 Task: Look for space in Nandikotkur, India from 6th September, 2023 to 15th September, 2023 for 6 adults in price range Rs.8000 to Rs.12000. Place can be entire place or private room with 6 bedrooms having 6 beds and 6 bathrooms. Property type can be house, flat, guest house. Amenities needed are: wifi, TV, free parkinig on premises, gym, breakfast. Booking option can be shelf check-in. Required host language is English.
Action: Mouse moved to (493, 110)
Screenshot: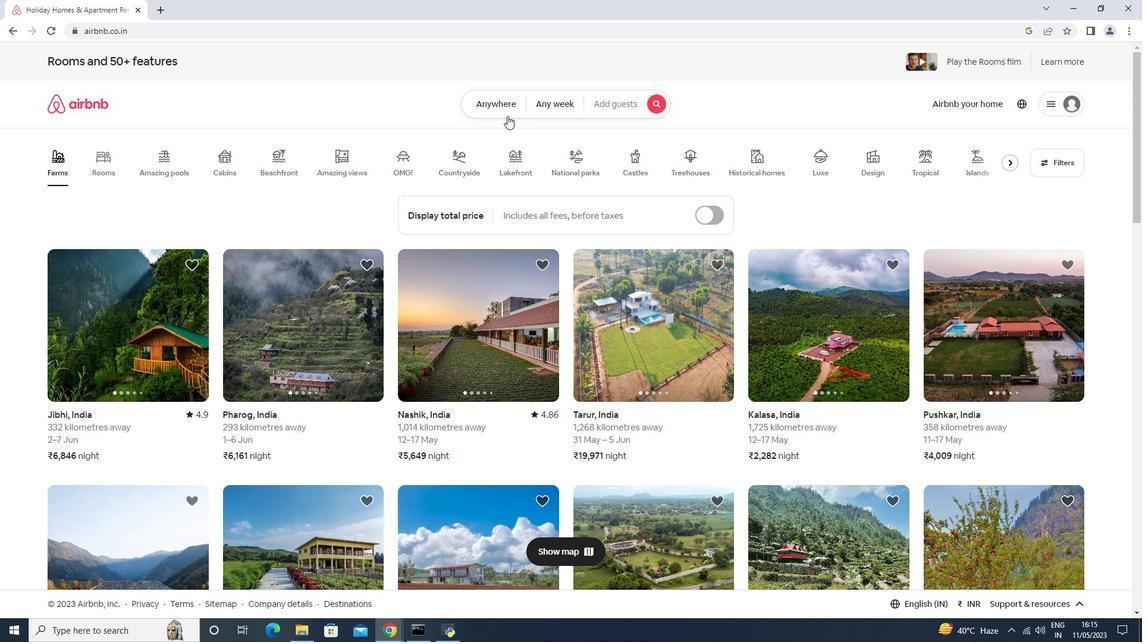 
Action: Mouse pressed left at (493, 110)
Screenshot: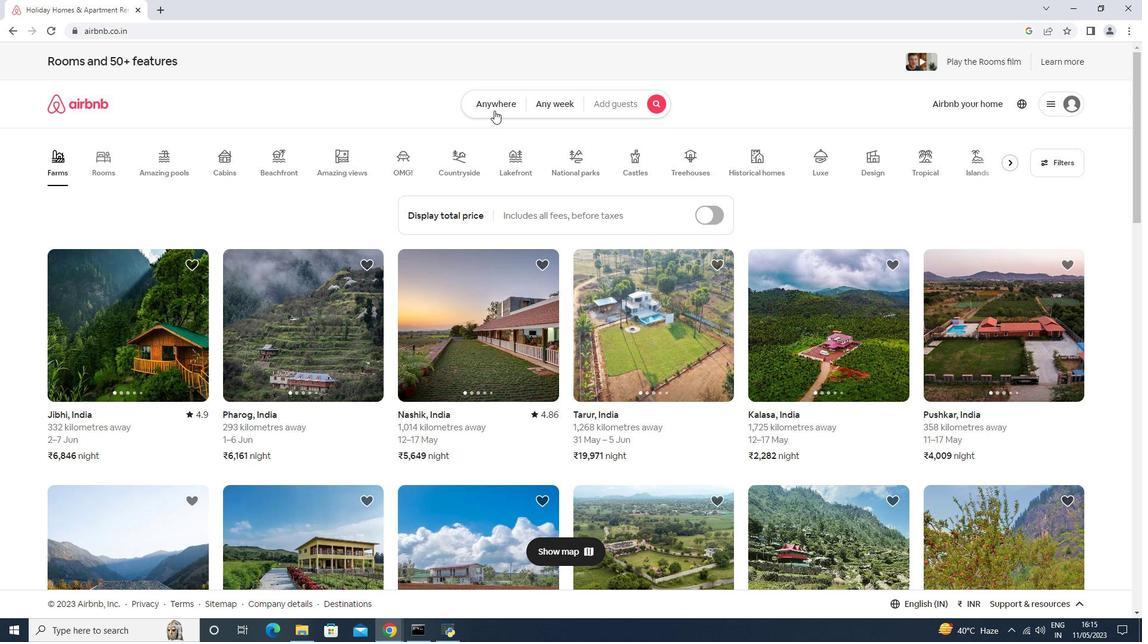 
Action: Mouse moved to (491, 125)
Screenshot: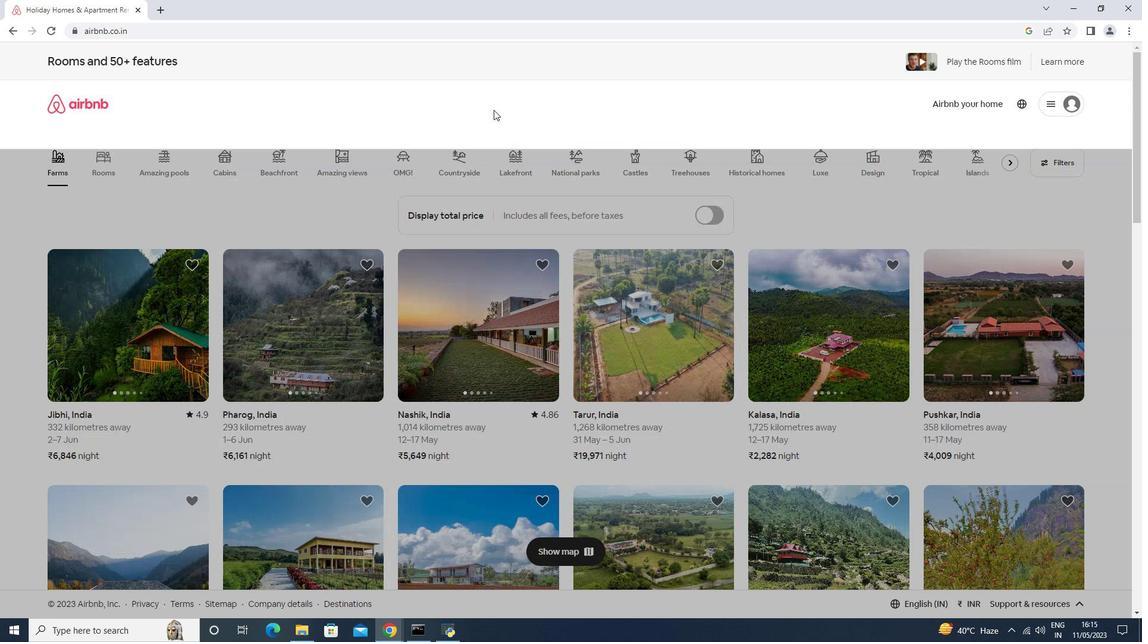 
Action: Mouse pressed left at (474, 140)
Screenshot: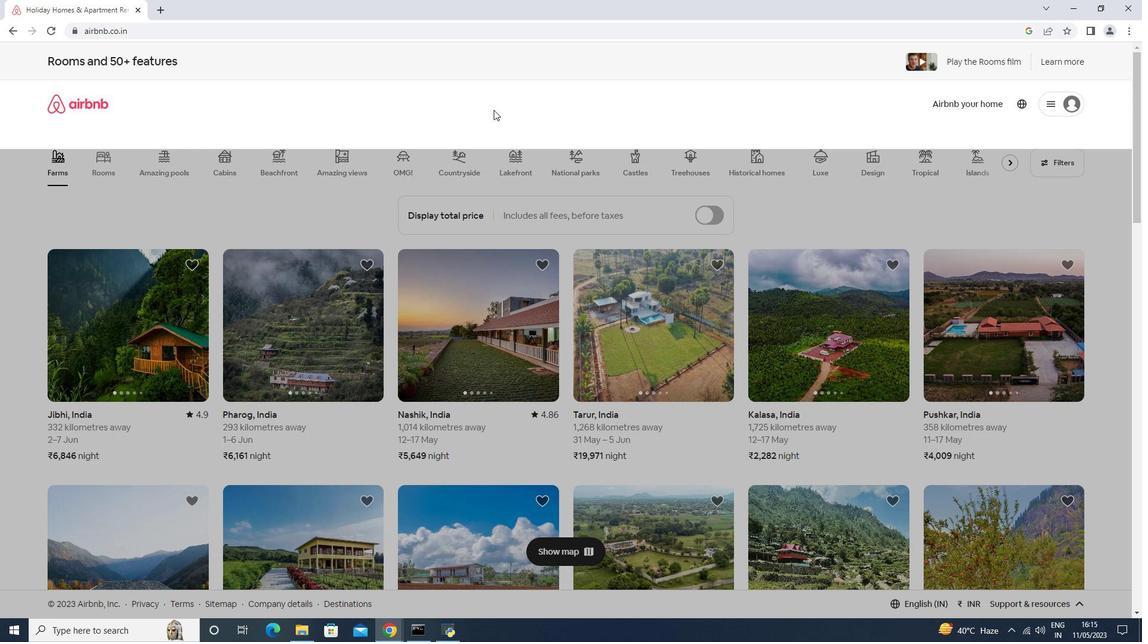 
Action: Mouse moved to (474, 140)
Screenshot: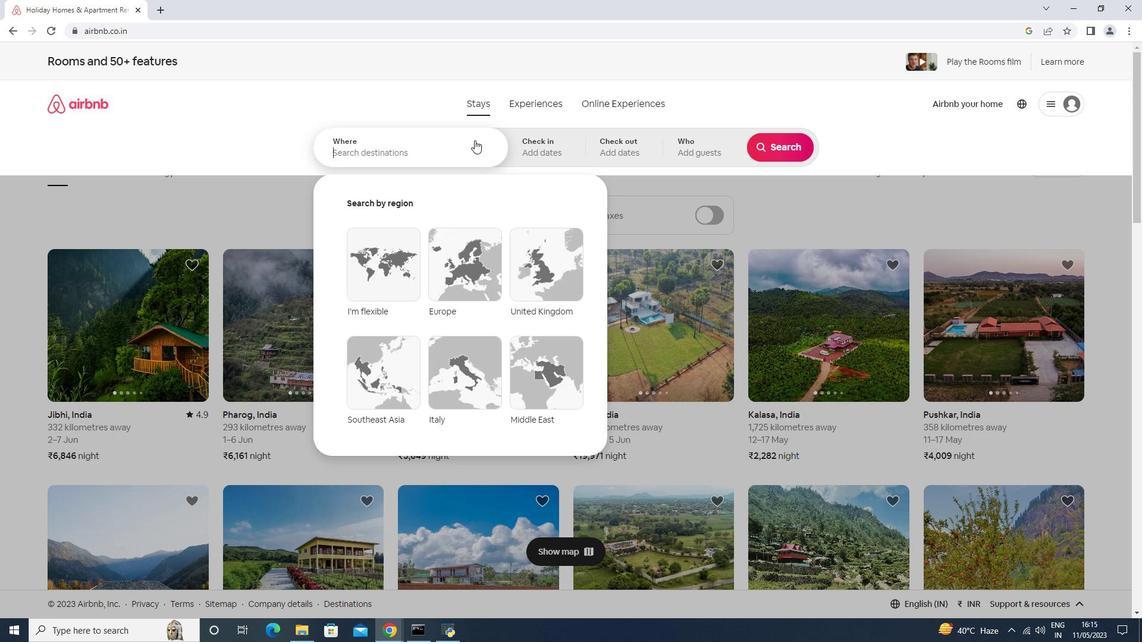 
Action: Key pressed <Key.shift>Nandikotkur,<Key.space><Key.shift>India<Key.enter>
Screenshot: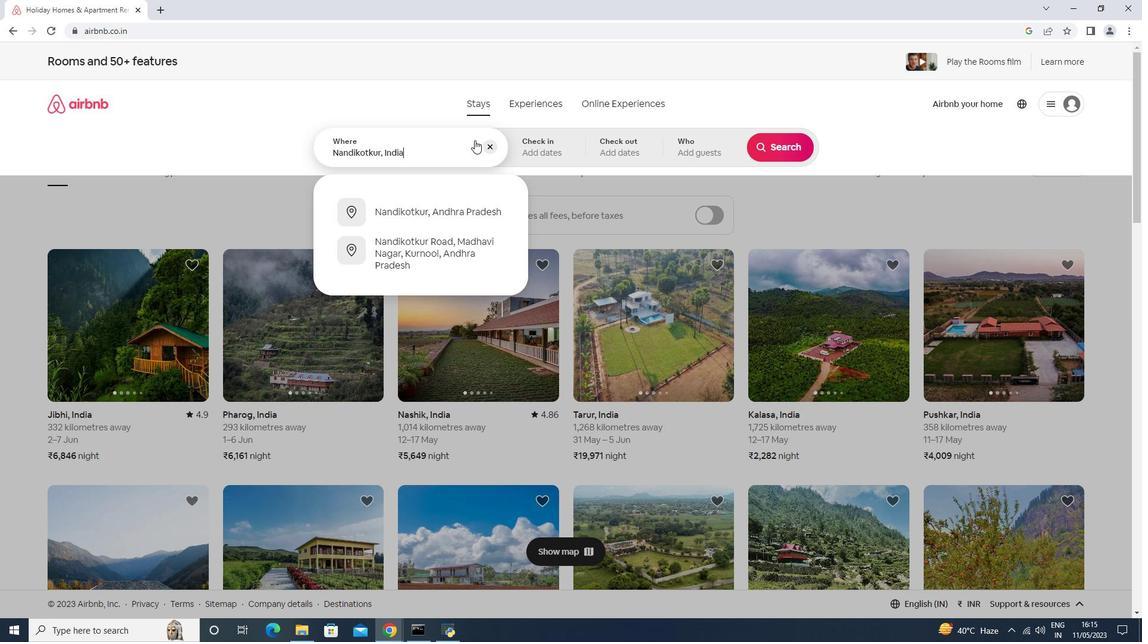 
Action: Mouse moved to (778, 246)
Screenshot: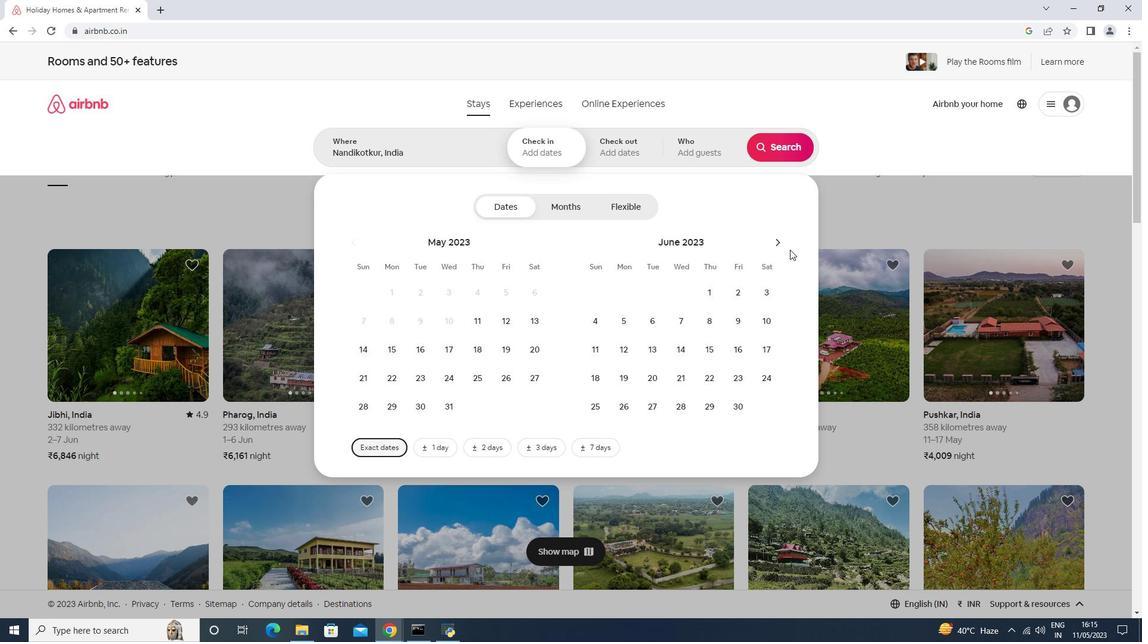 
Action: Mouse pressed left at (778, 246)
Screenshot: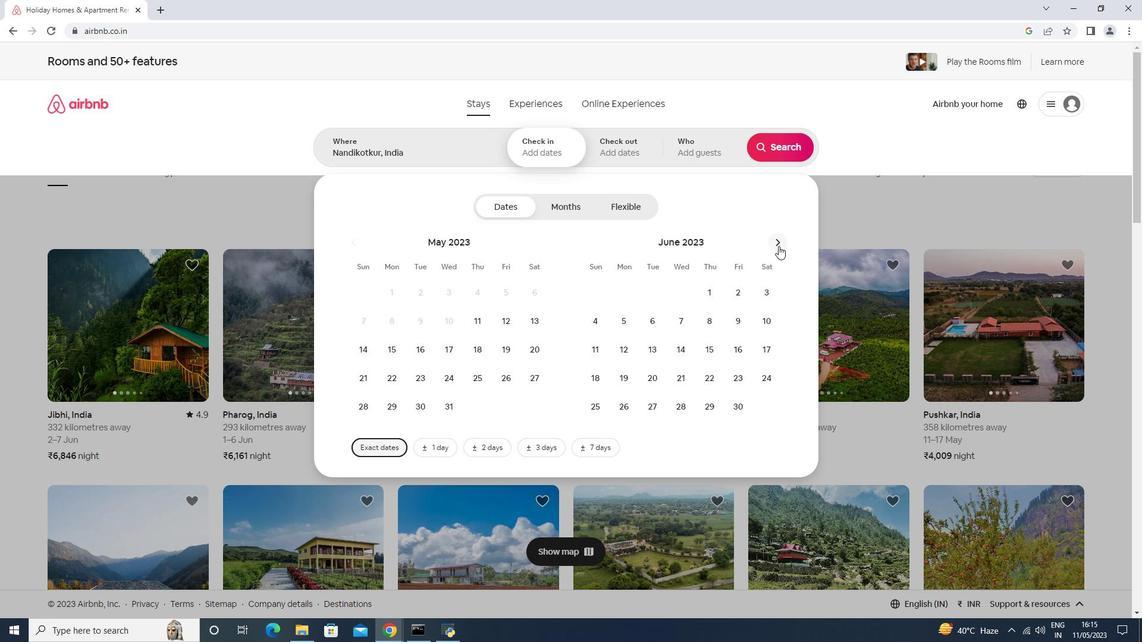 
Action: Mouse pressed left at (778, 246)
Screenshot: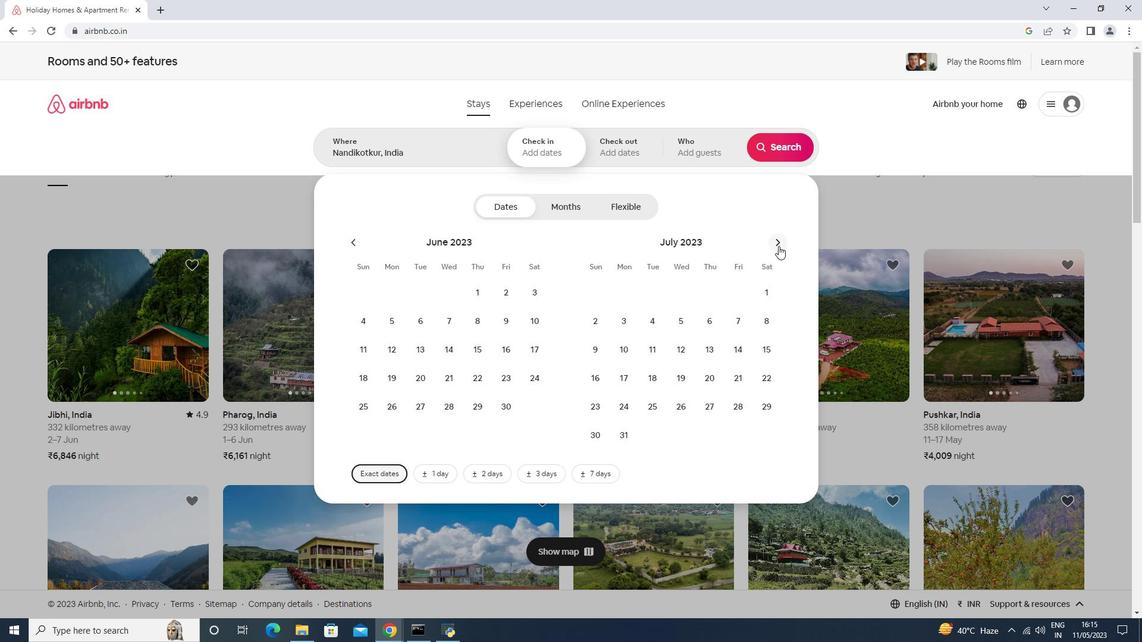 
Action: Mouse pressed left at (778, 246)
Screenshot: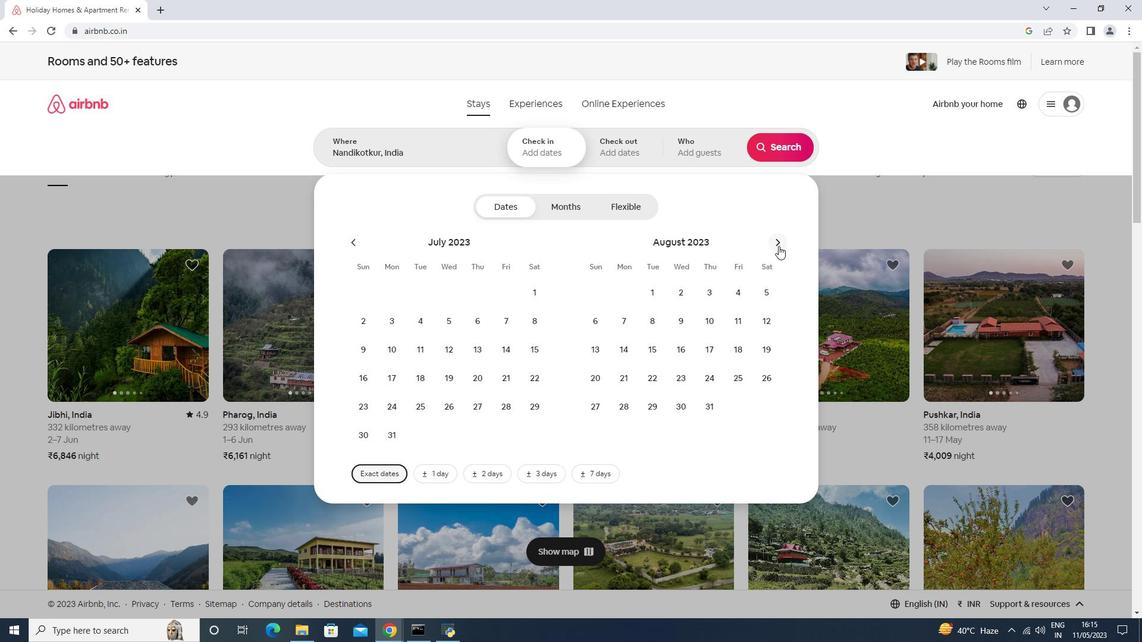 
Action: Mouse moved to (691, 319)
Screenshot: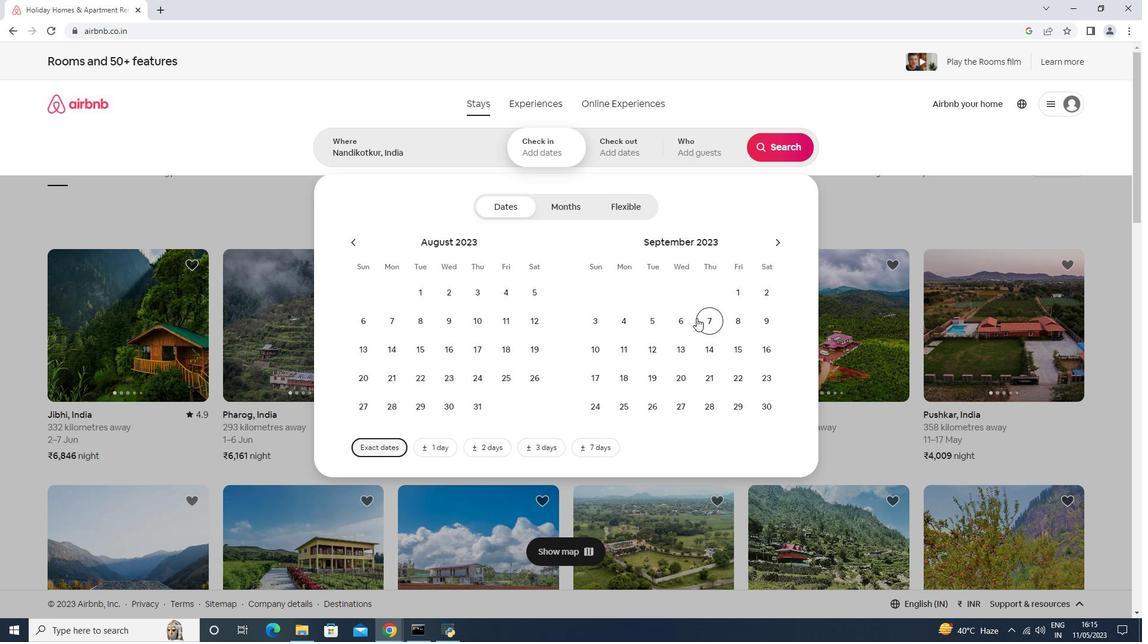 
Action: Mouse pressed left at (691, 319)
Screenshot: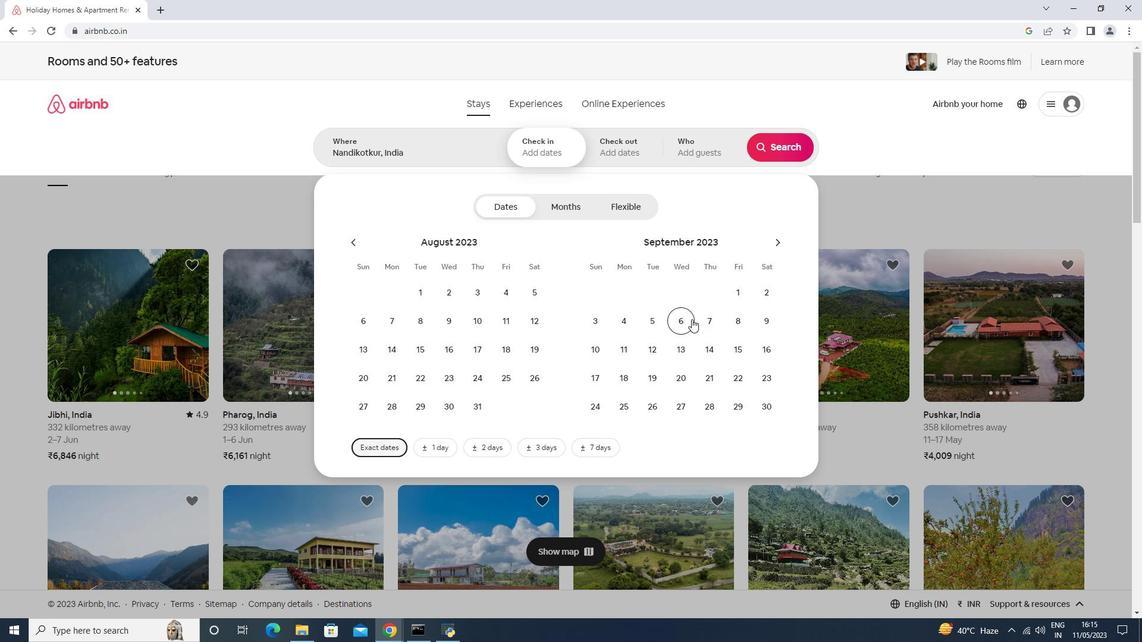 
Action: Mouse moved to (730, 343)
Screenshot: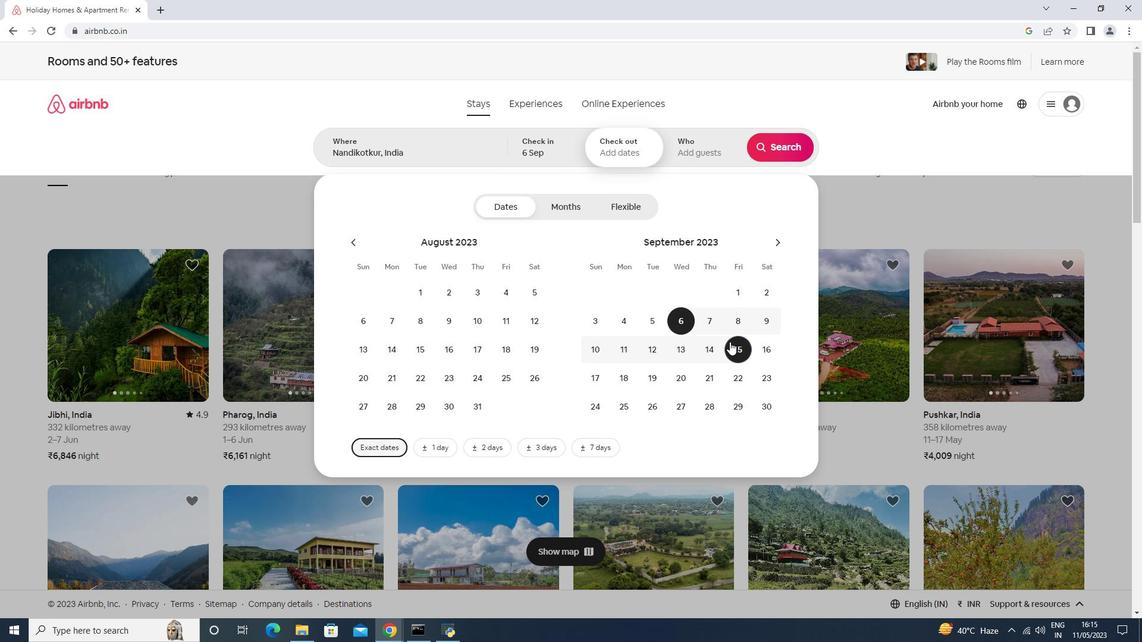 
Action: Mouse pressed left at (730, 343)
Screenshot: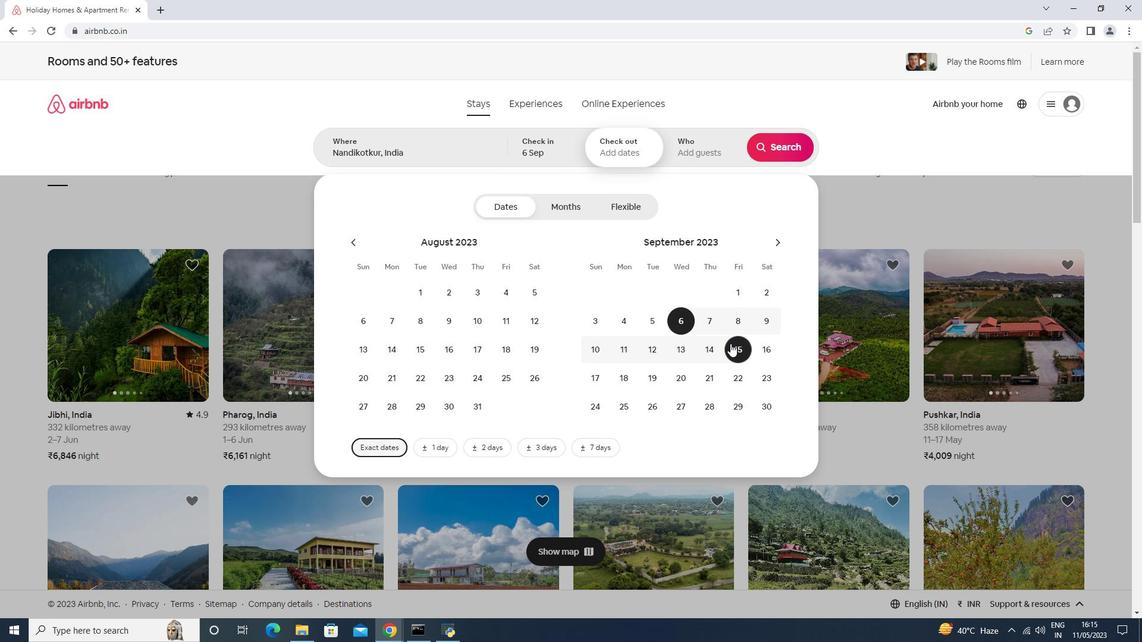 
Action: Mouse moved to (699, 161)
Screenshot: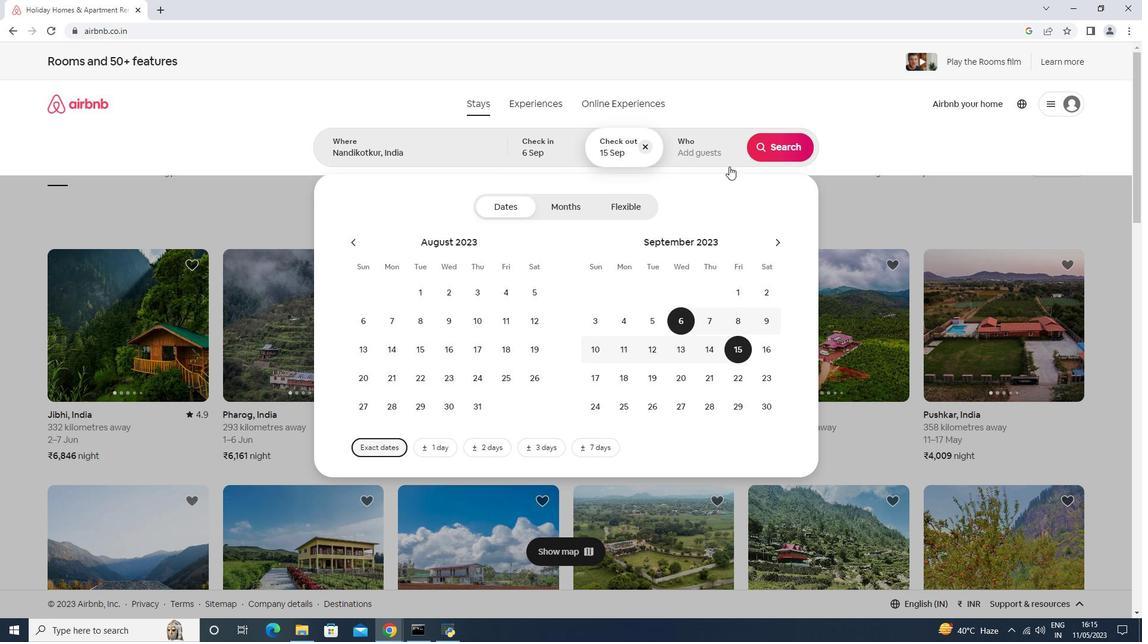 
Action: Mouse pressed left at (699, 161)
Screenshot: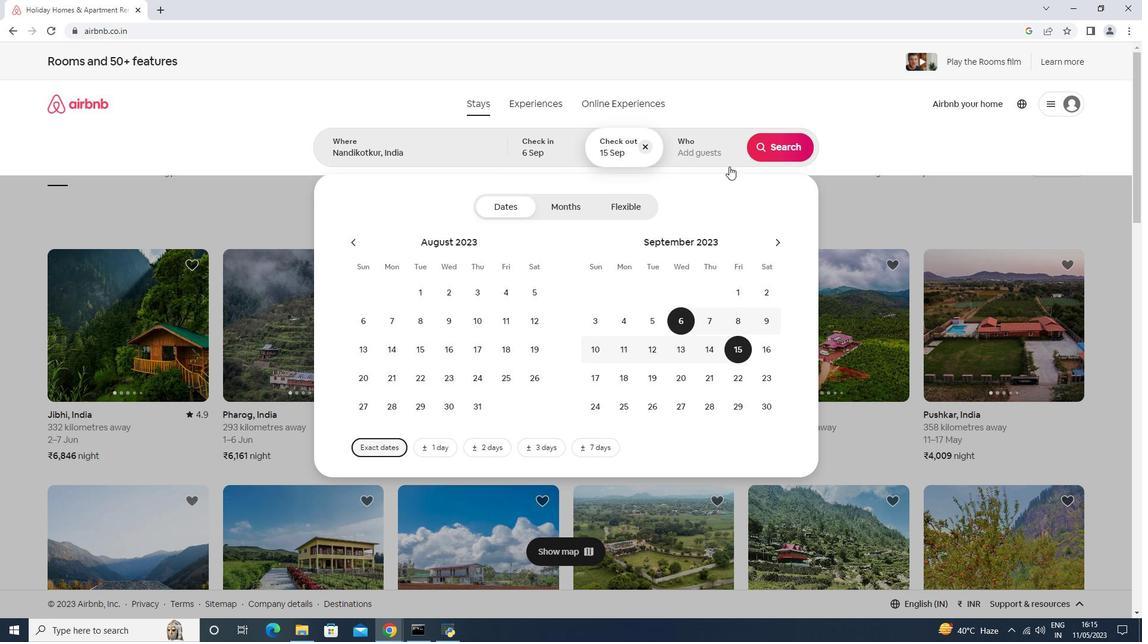 
Action: Mouse moved to (782, 213)
Screenshot: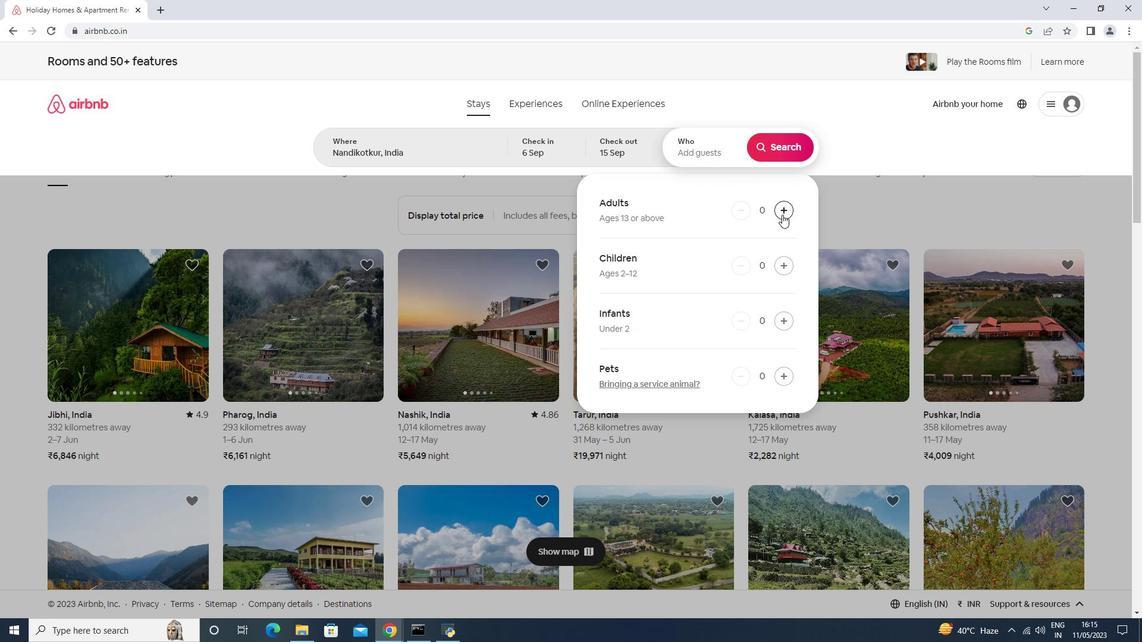 
Action: Mouse pressed left at (782, 213)
Screenshot: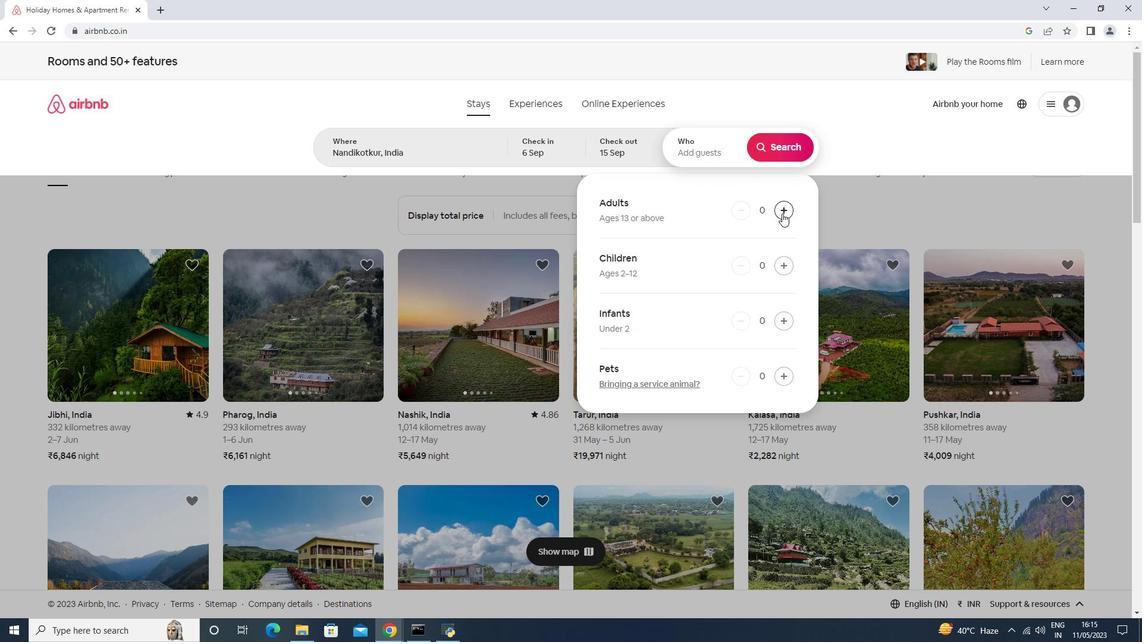 
Action: Mouse pressed left at (782, 213)
Screenshot: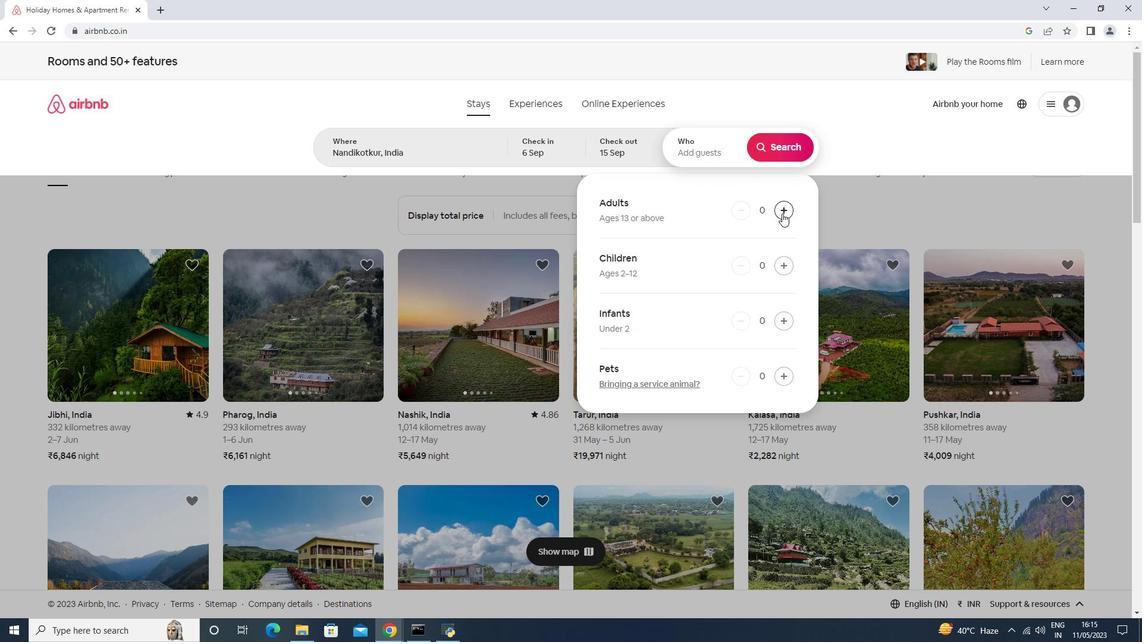 
Action: Mouse pressed left at (782, 213)
Screenshot: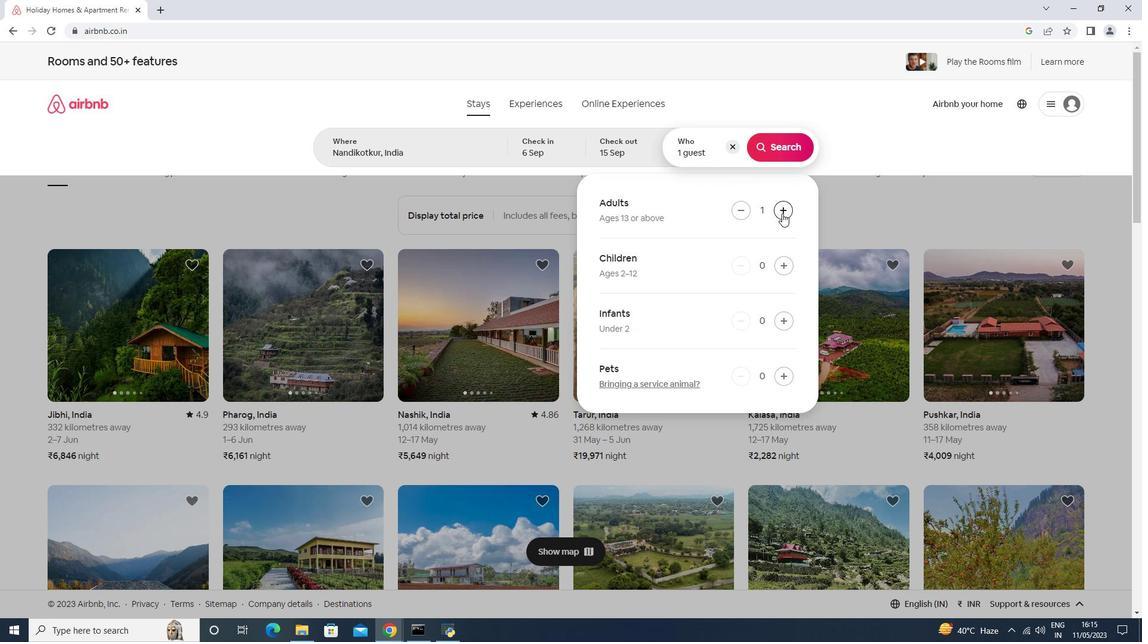 
Action: Mouse pressed left at (782, 213)
Screenshot: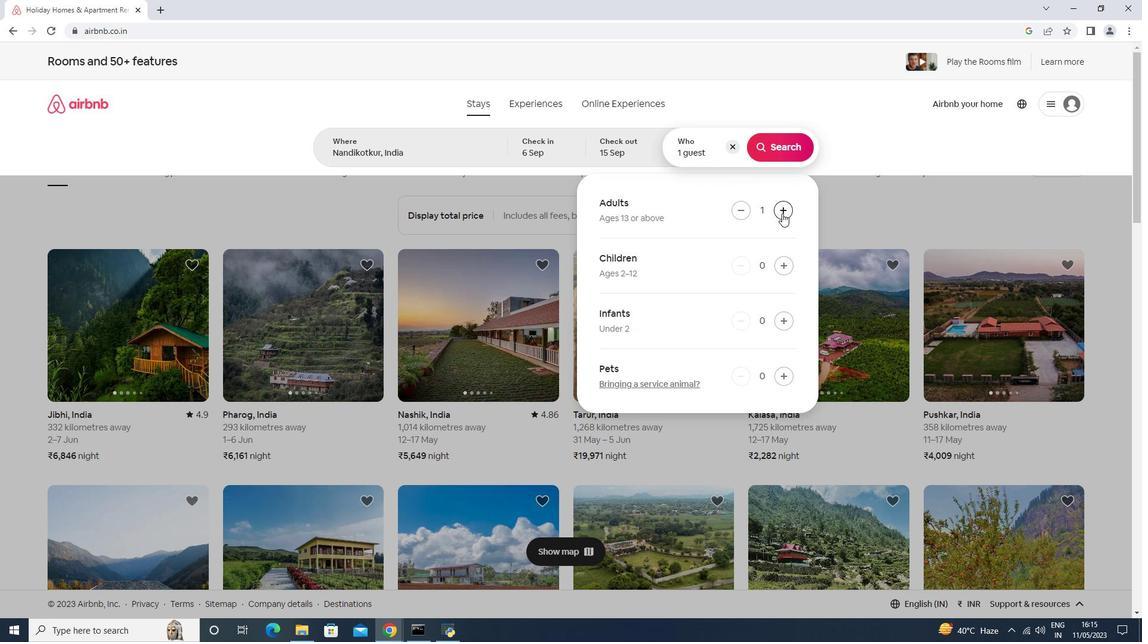 
Action: Mouse pressed left at (782, 213)
Screenshot: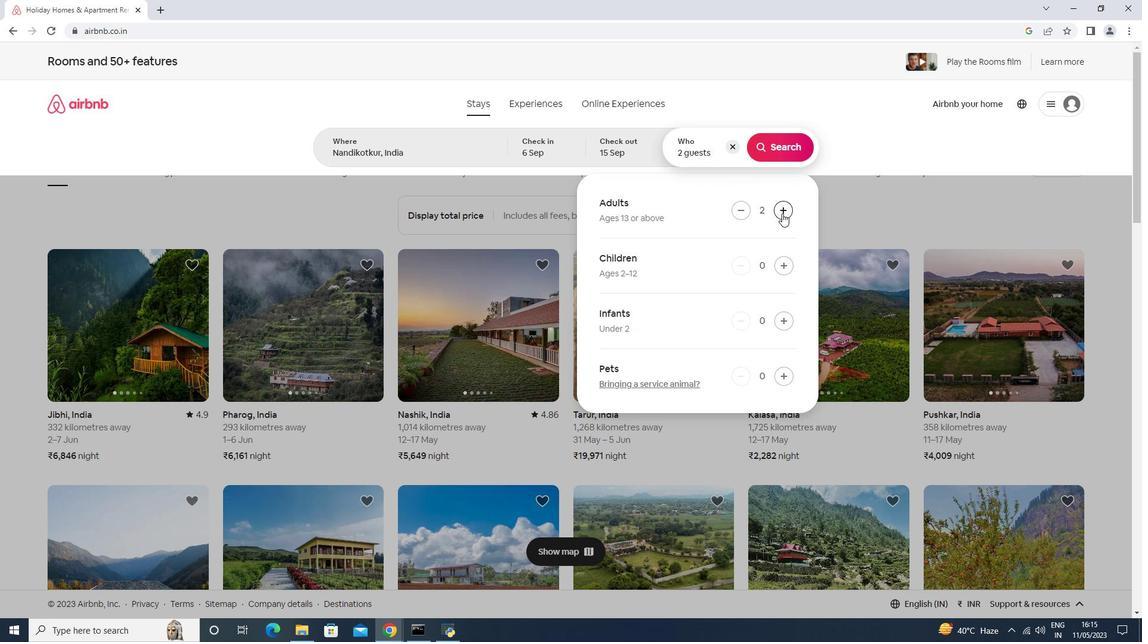 
Action: Mouse pressed left at (782, 213)
Screenshot: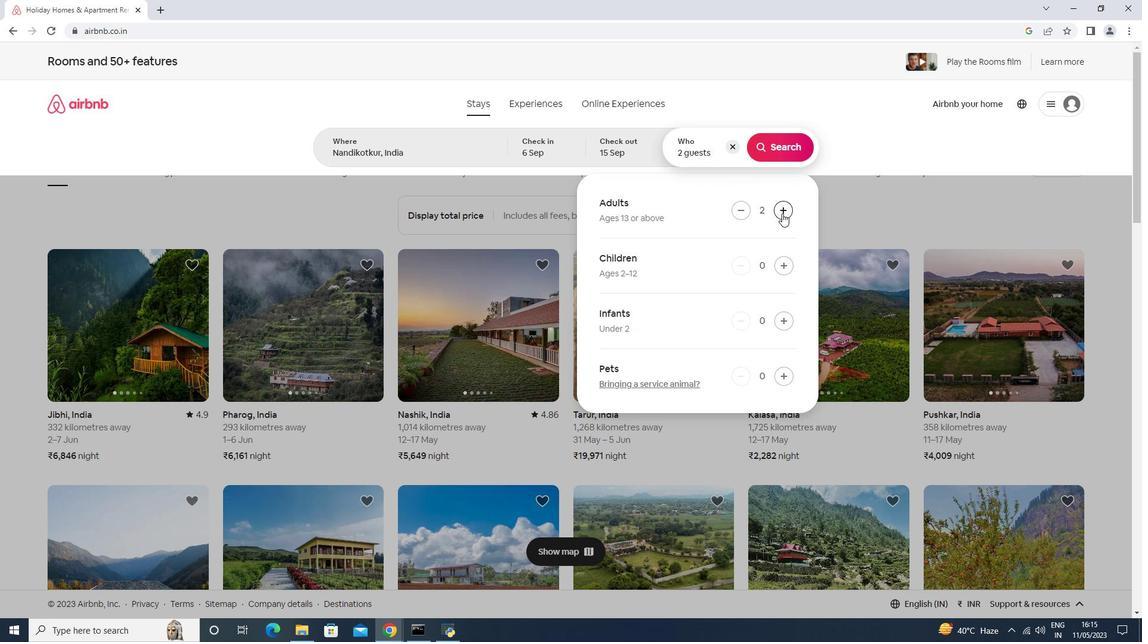 
Action: Mouse moved to (746, 205)
Screenshot: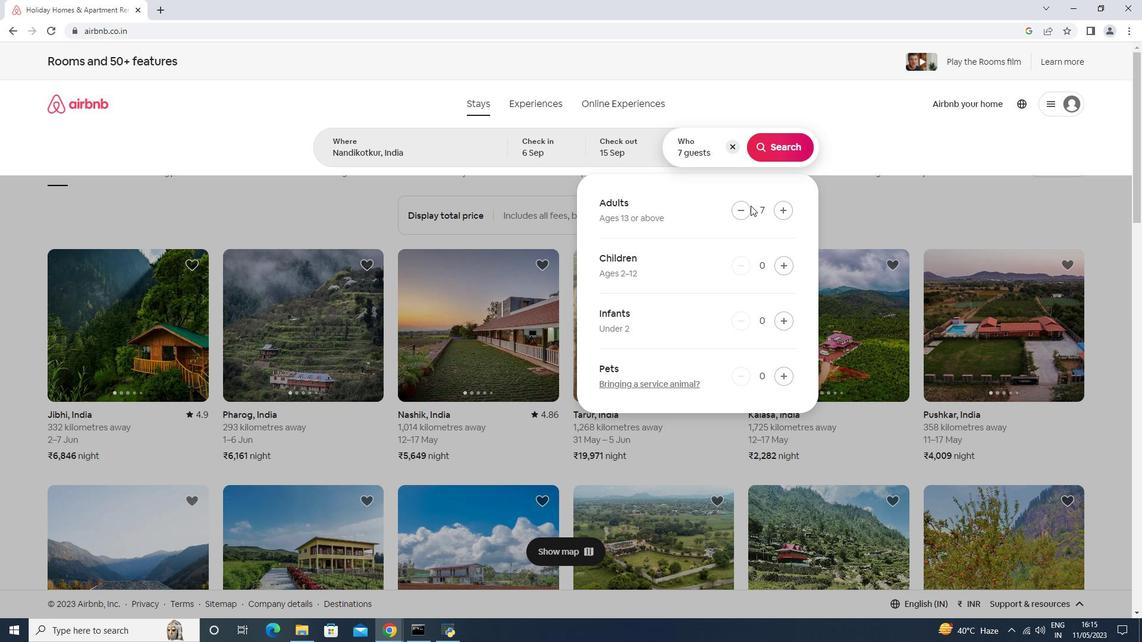 
Action: Mouse pressed left at (746, 205)
Screenshot: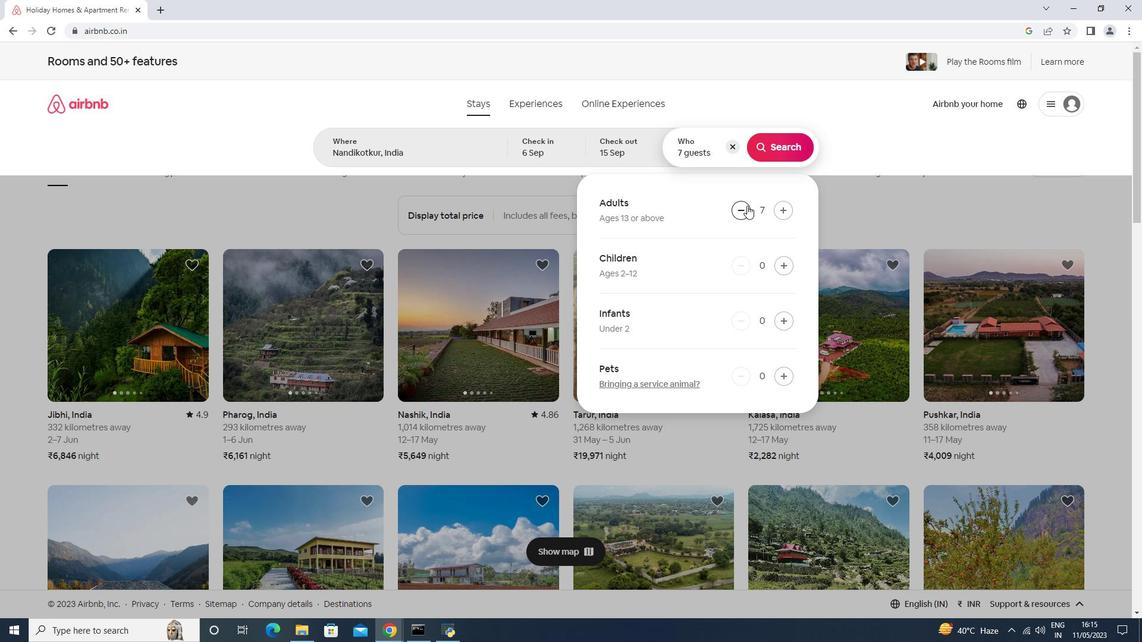 
Action: Mouse moved to (783, 144)
Screenshot: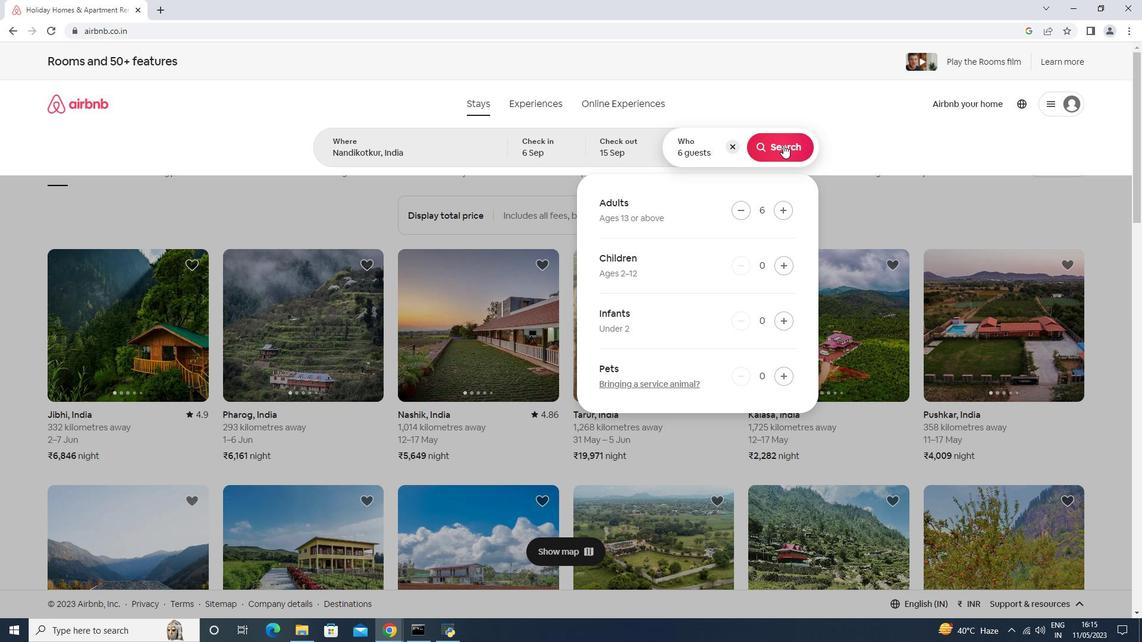 
Action: Mouse pressed left at (783, 144)
Screenshot: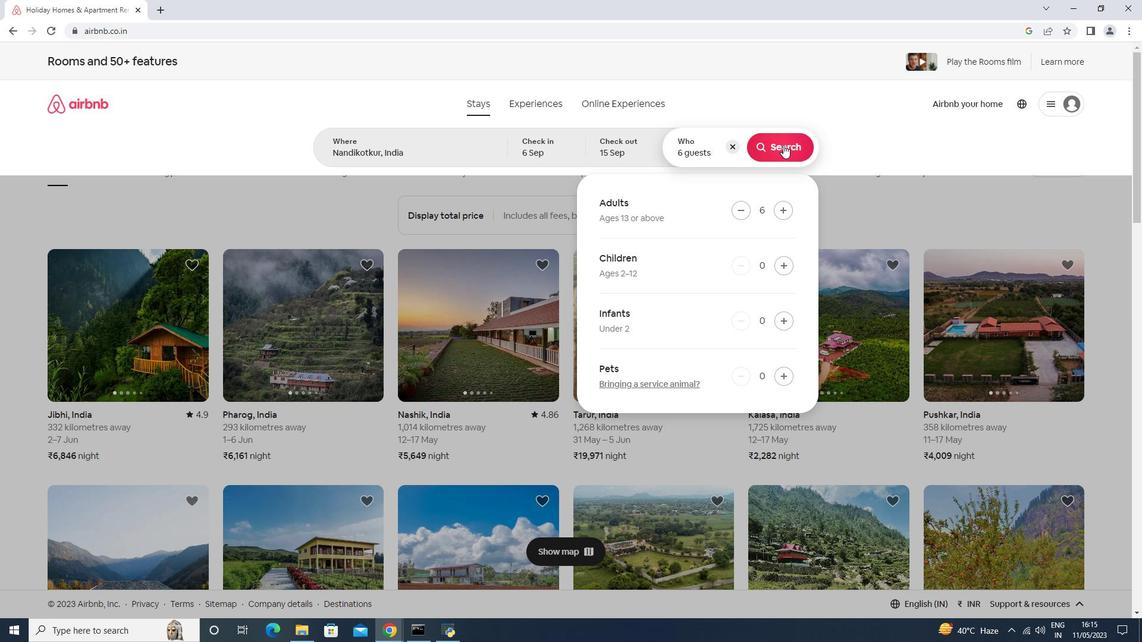 
Action: Mouse moved to (477, 405)
Screenshot: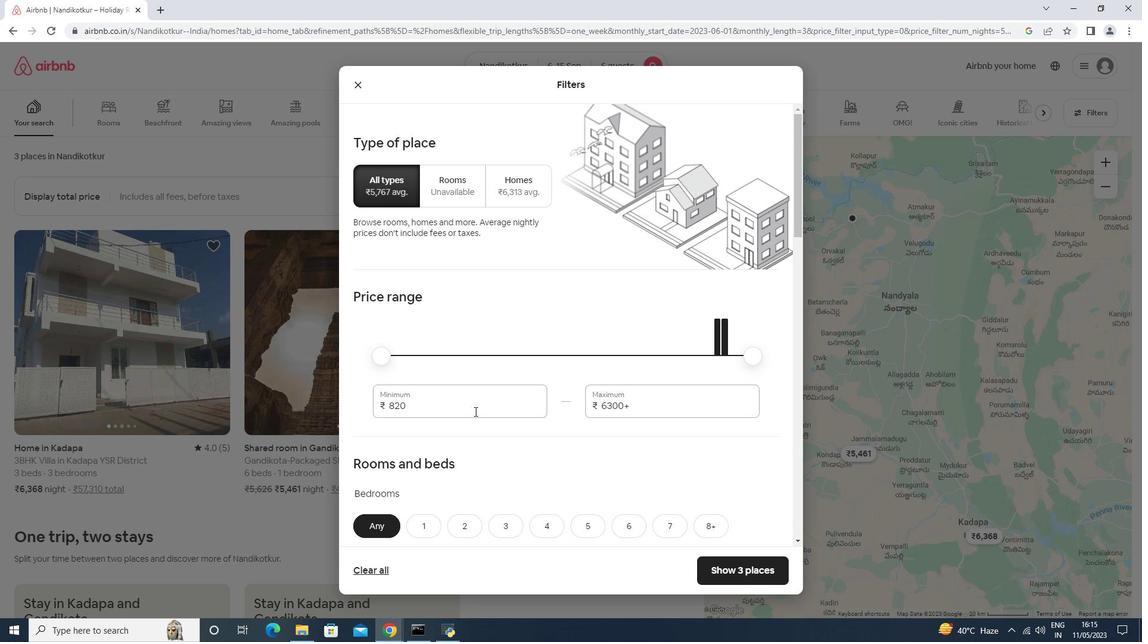 
Action: Mouse pressed left at (477, 405)
Screenshot: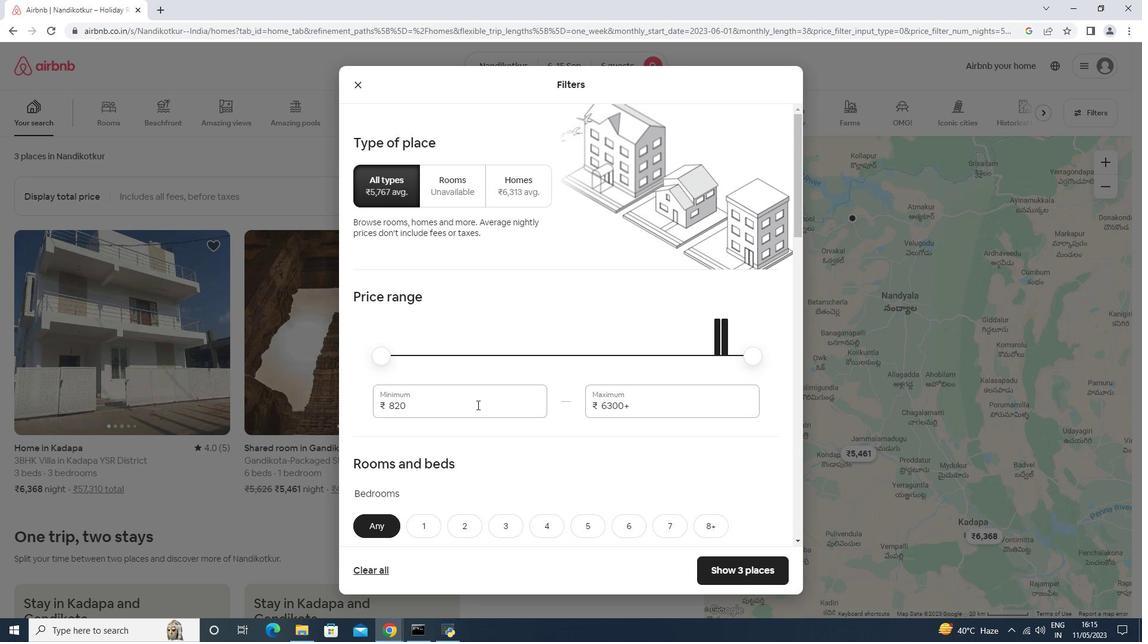 
Action: Mouse pressed left at (477, 405)
Screenshot: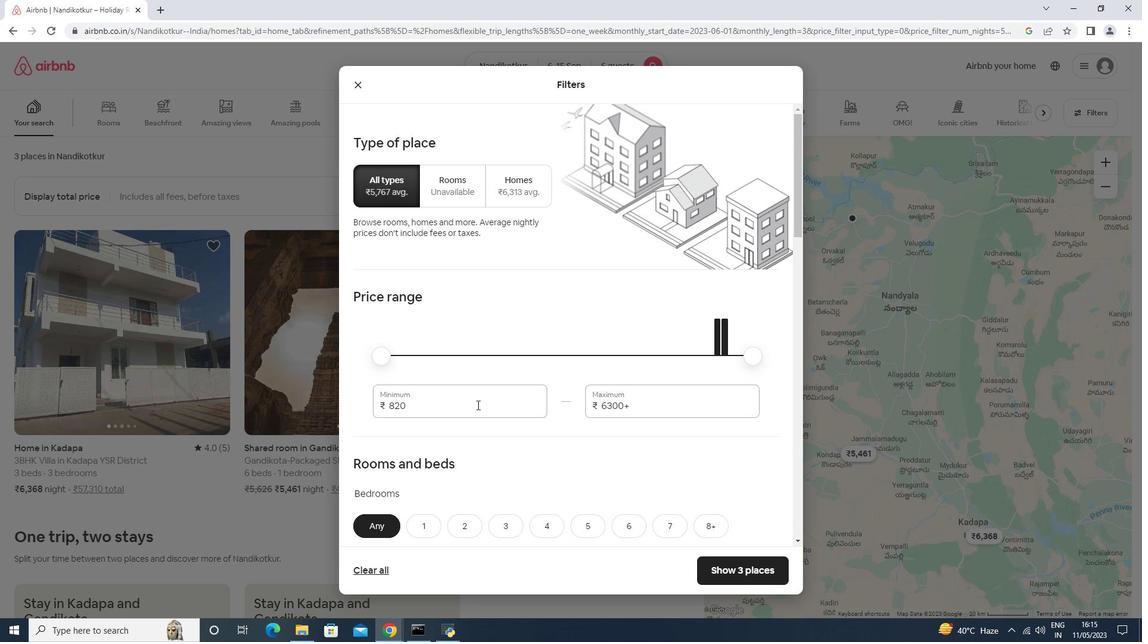 
Action: Key pressed 80000<Key.backspace><Key.tab>12000
Screenshot: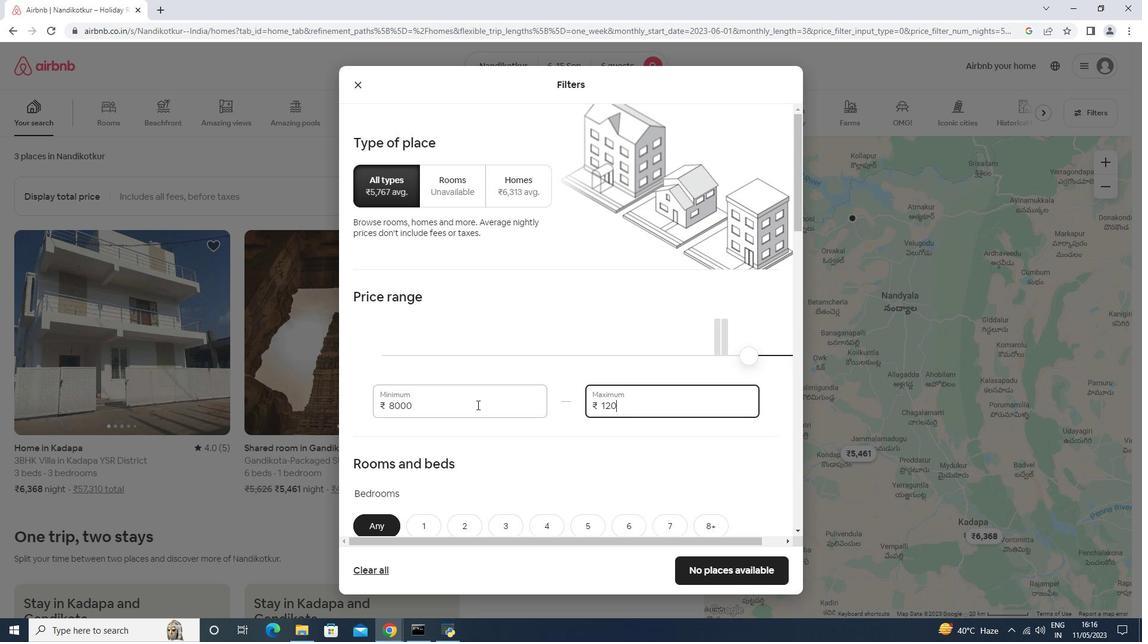
Action: Mouse scrolled (477, 404) with delta (0, 0)
Screenshot: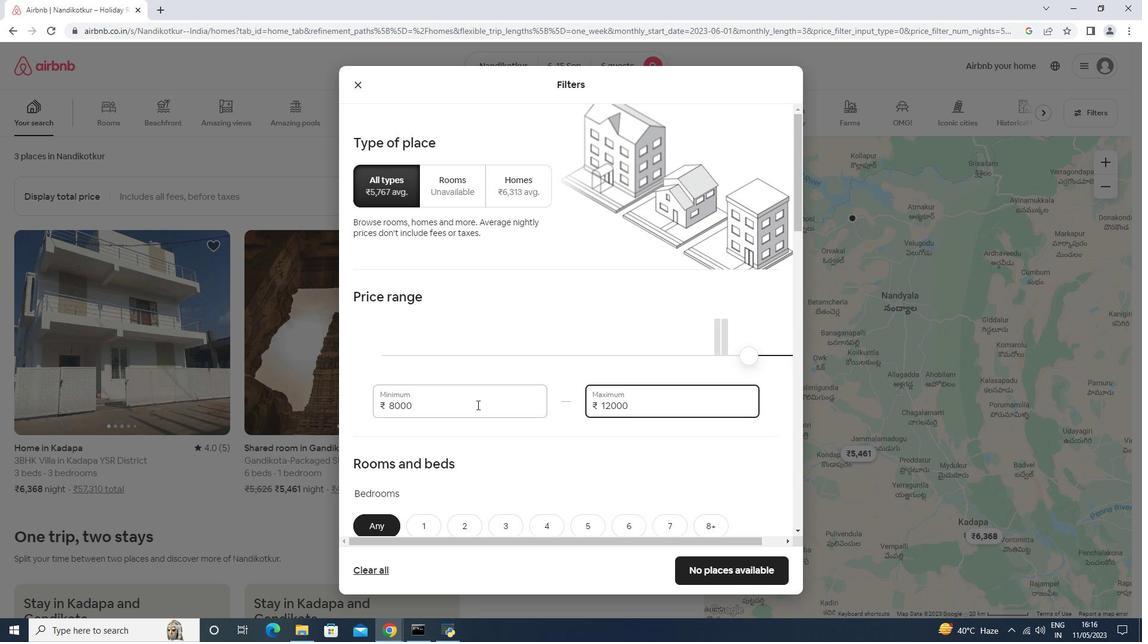 
Action: Mouse scrolled (477, 404) with delta (0, 0)
Screenshot: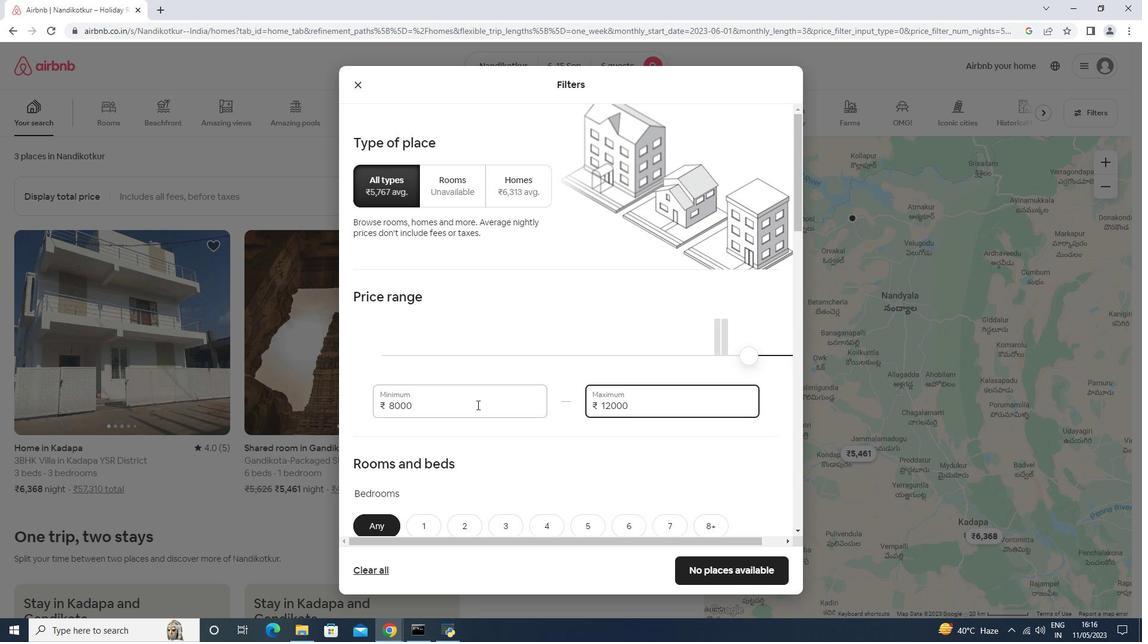 
Action: Mouse scrolled (477, 404) with delta (0, 0)
Screenshot: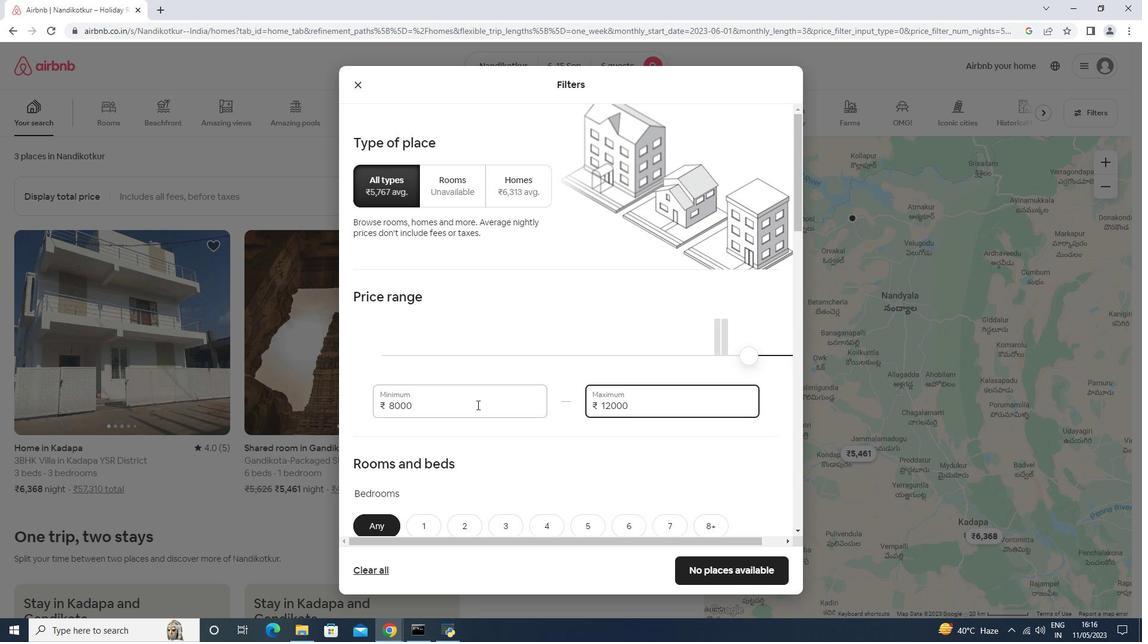 
Action: Mouse moved to (634, 356)
Screenshot: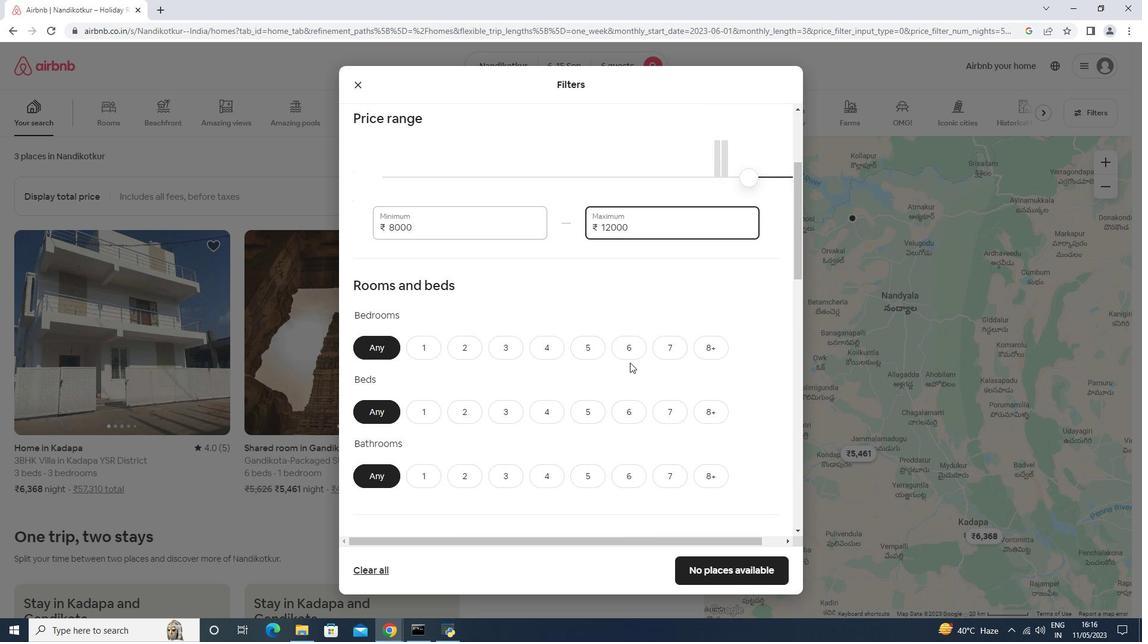 
Action: Mouse pressed left at (634, 356)
Screenshot: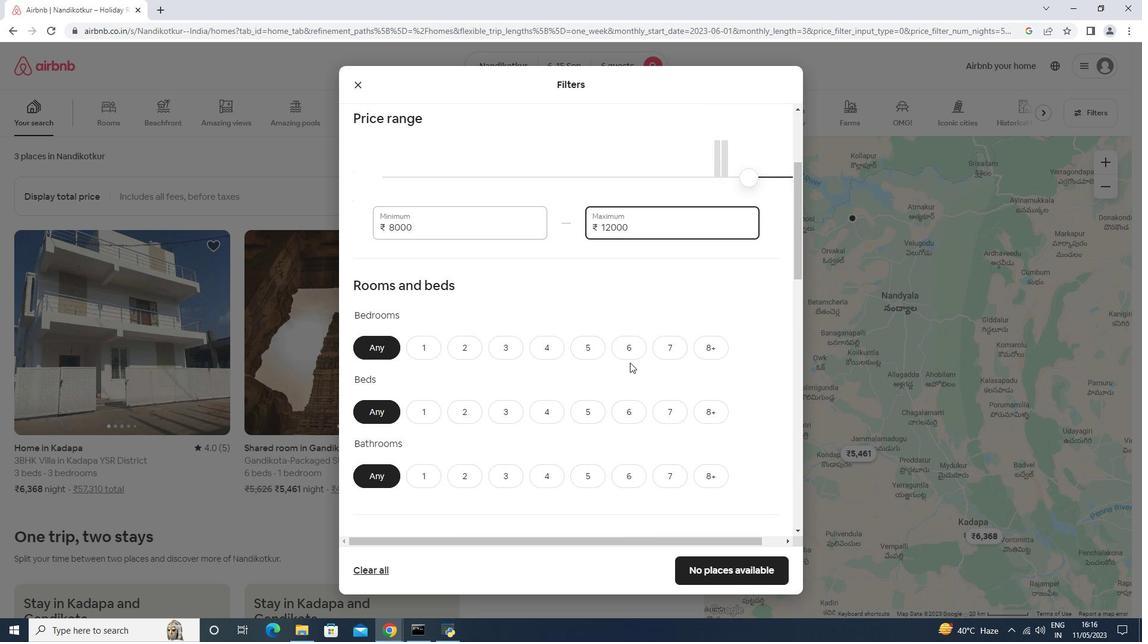 
Action: Mouse moved to (633, 414)
Screenshot: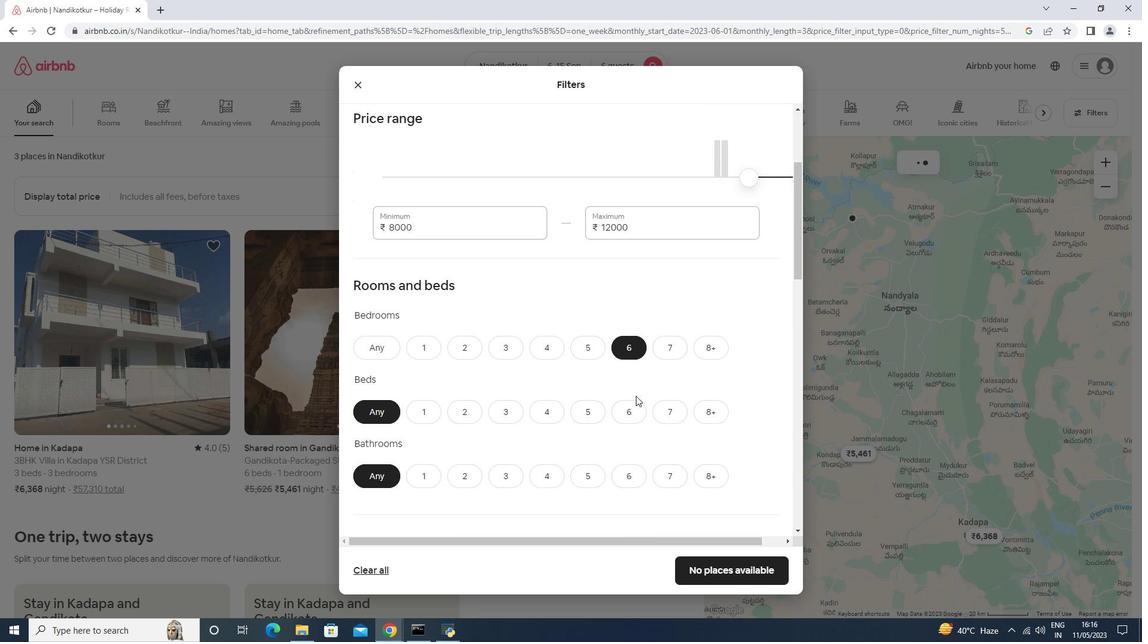 
Action: Mouse pressed left at (633, 414)
Screenshot: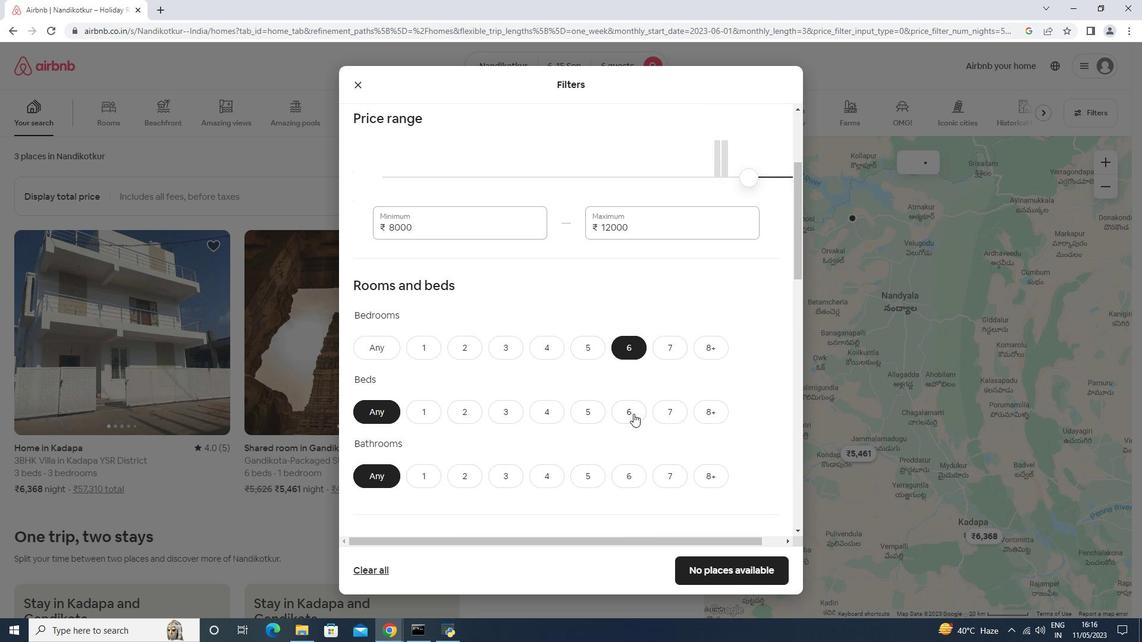 
Action: Mouse moved to (634, 474)
Screenshot: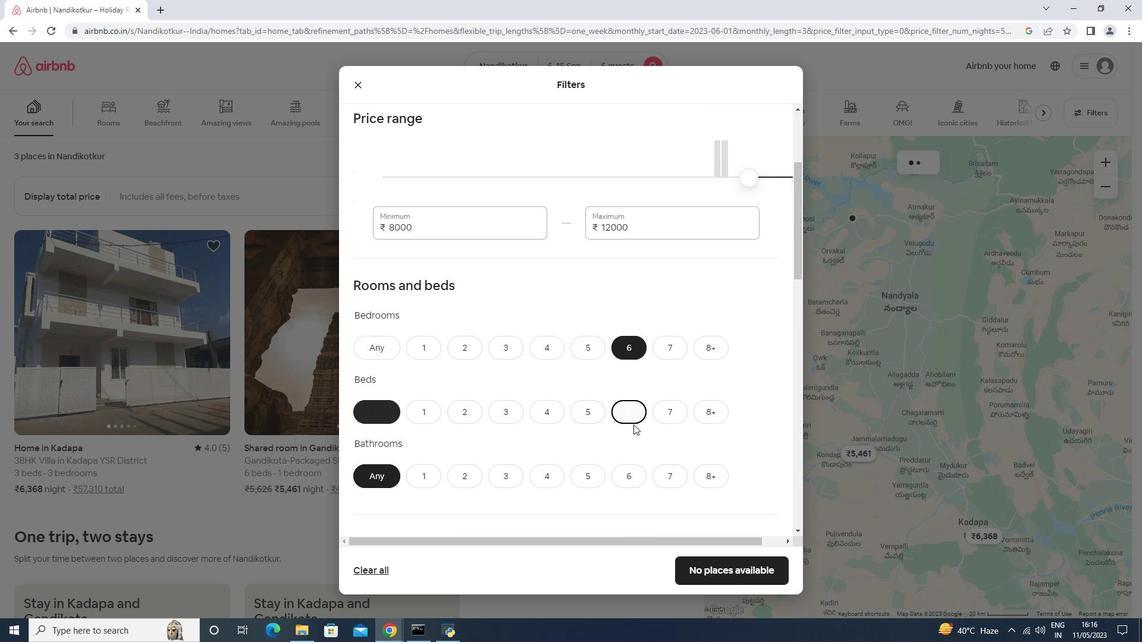 
Action: Mouse pressed left at (634, 474)
Screenshot: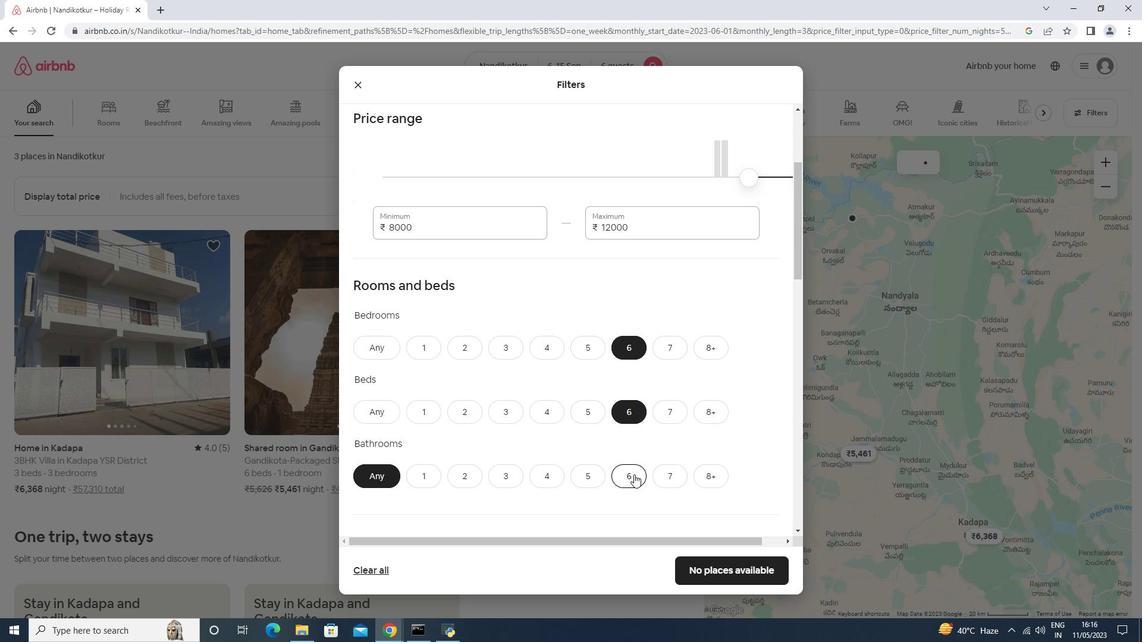 
Action: Mouse moved to (634, 470)
Screenshot: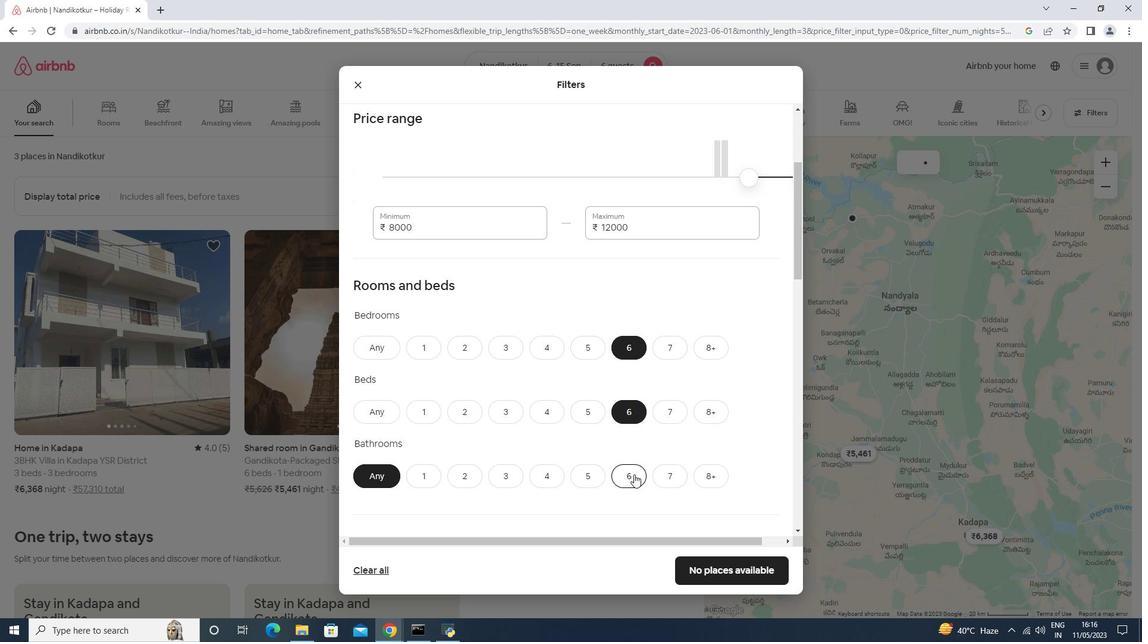 
Action: Mouse scrolled (634, 469) with delta (0, 0)
Screenshot: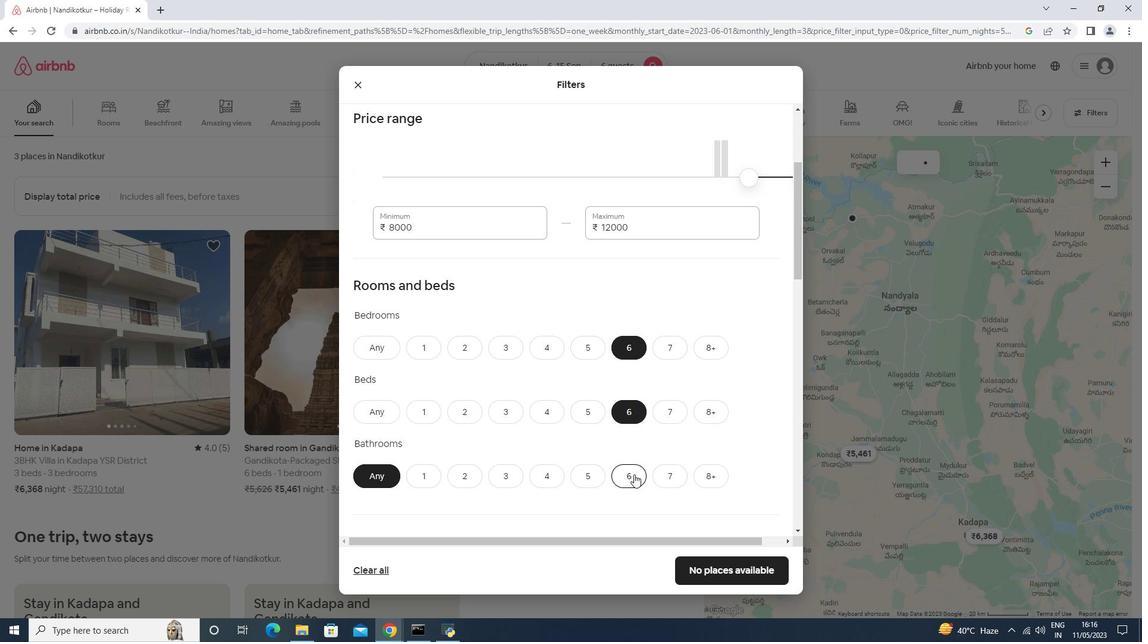 
Action: Mouse scrolled (634, 469) with delta (0, 0)
Screenshot: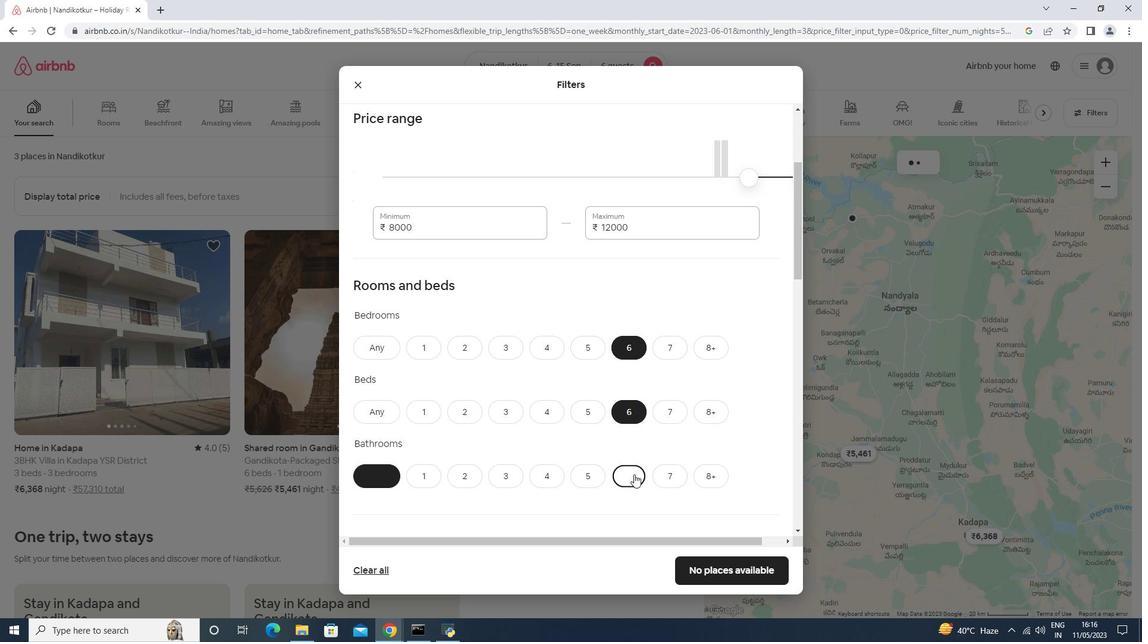 
Action: Mouse scrolled (634, 469) with delta (0, 0)
Screenshot: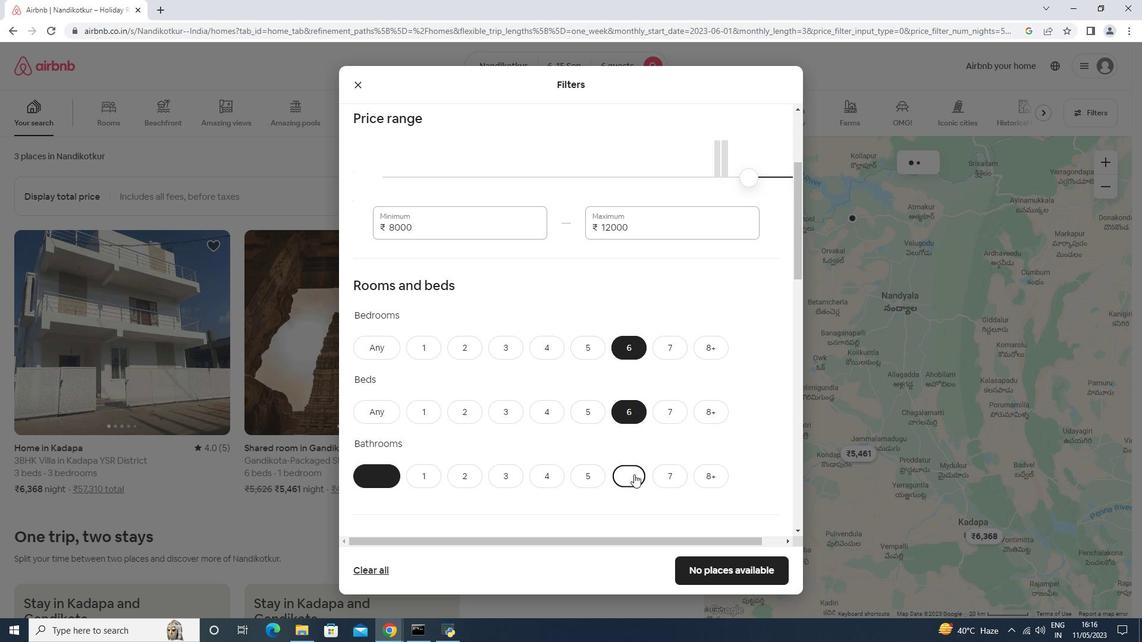 
Action: Mouse scrolled (634, 469) with delta (0, 0)
Screenshot: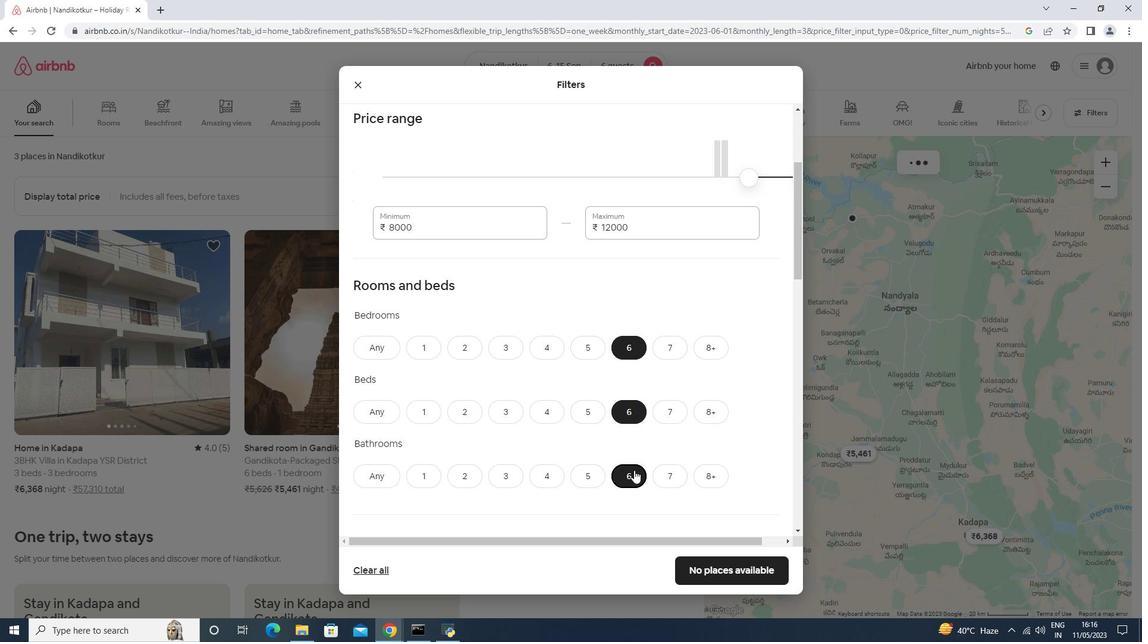 
Action: Mouse scrolled (634, 469) with delta (0, 0)
Screenshot: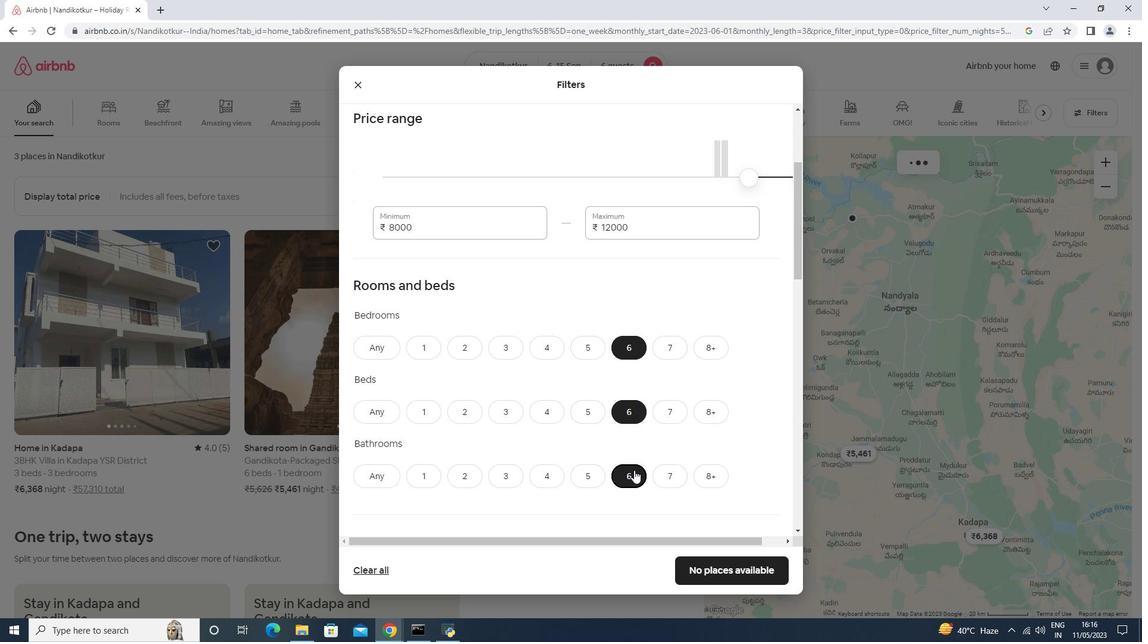 
Action: Mouse moved to (441, 337)
Screenshot: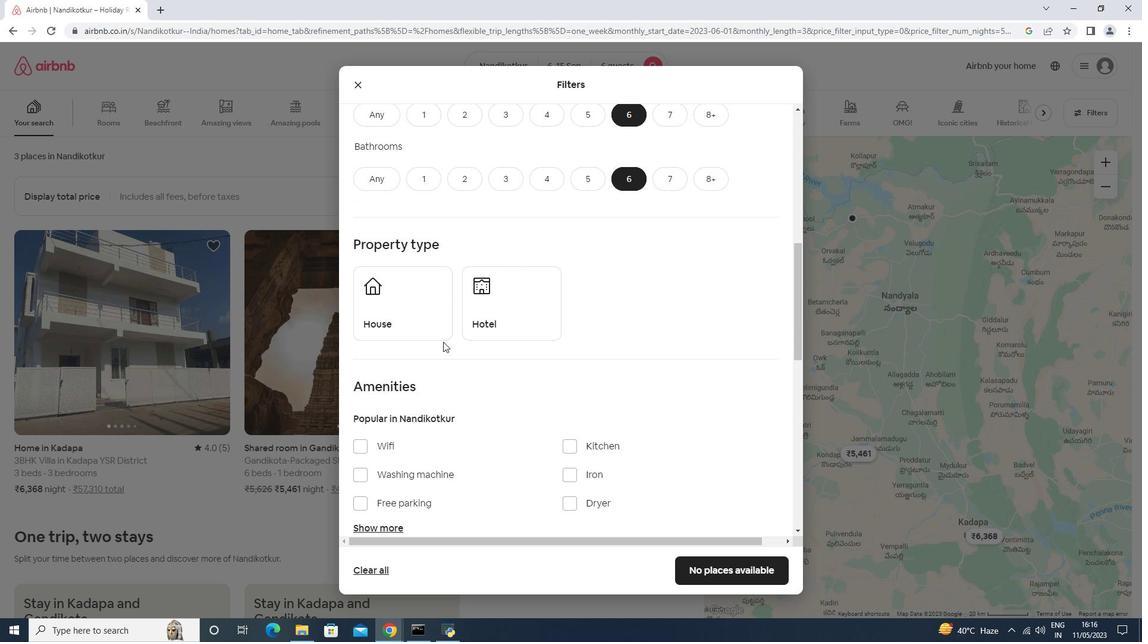 
Action: Mouse pressed left at (441, 337)
Screenshot: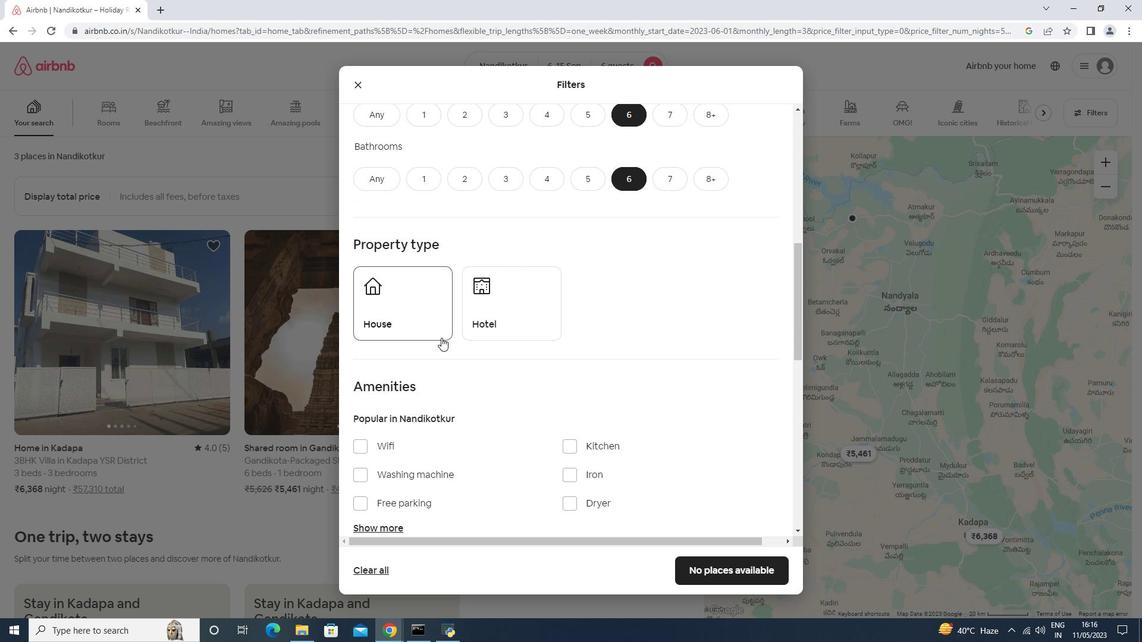 
Action: Mouse moved to (440, 337)
Screenshot: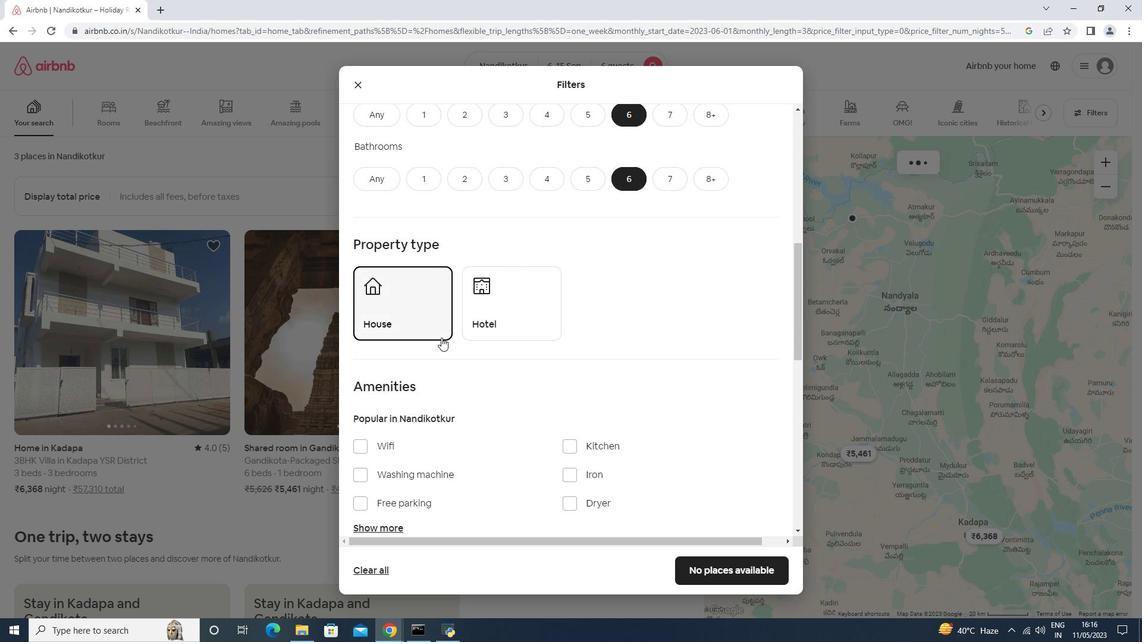
Action: Mouse scrolled (440, 336) with delta (0, 0)
Screenshot: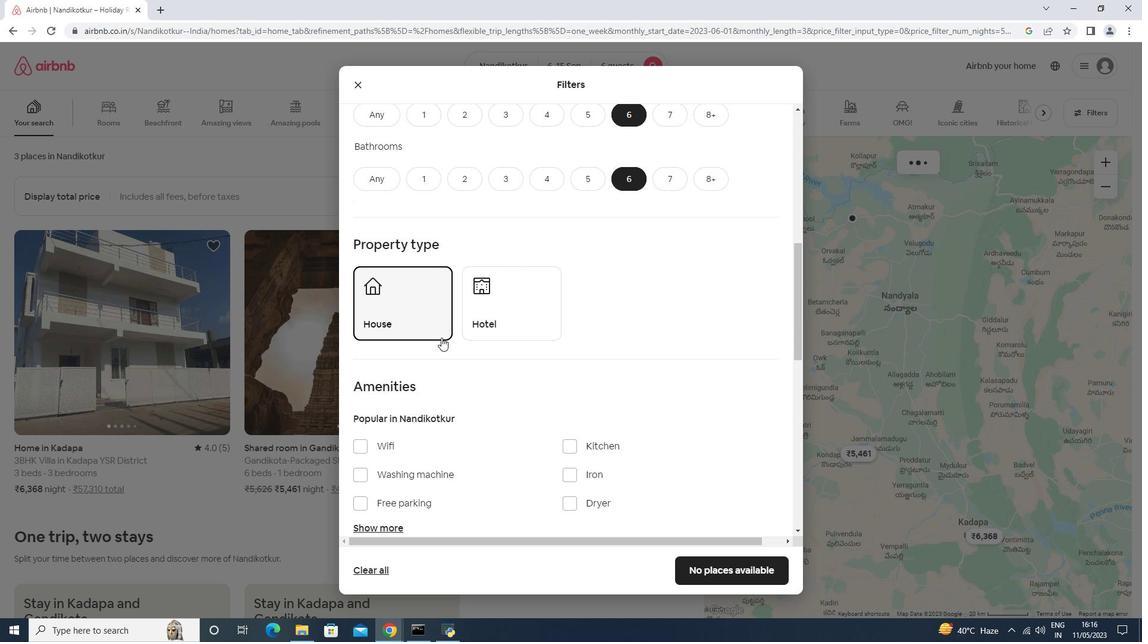 
Action: Mouse scrolled (440, 336) with delta (0, 0)
Screenshot: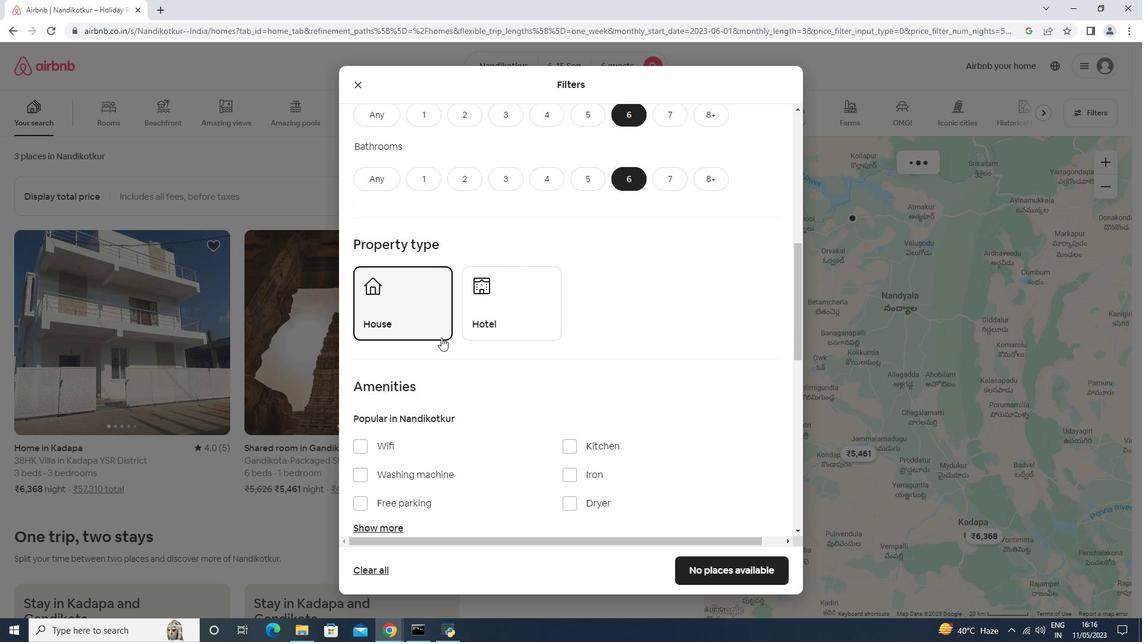 
Action: Mouse scrolled (440, 336) with delta (0, 0)
Screenshot: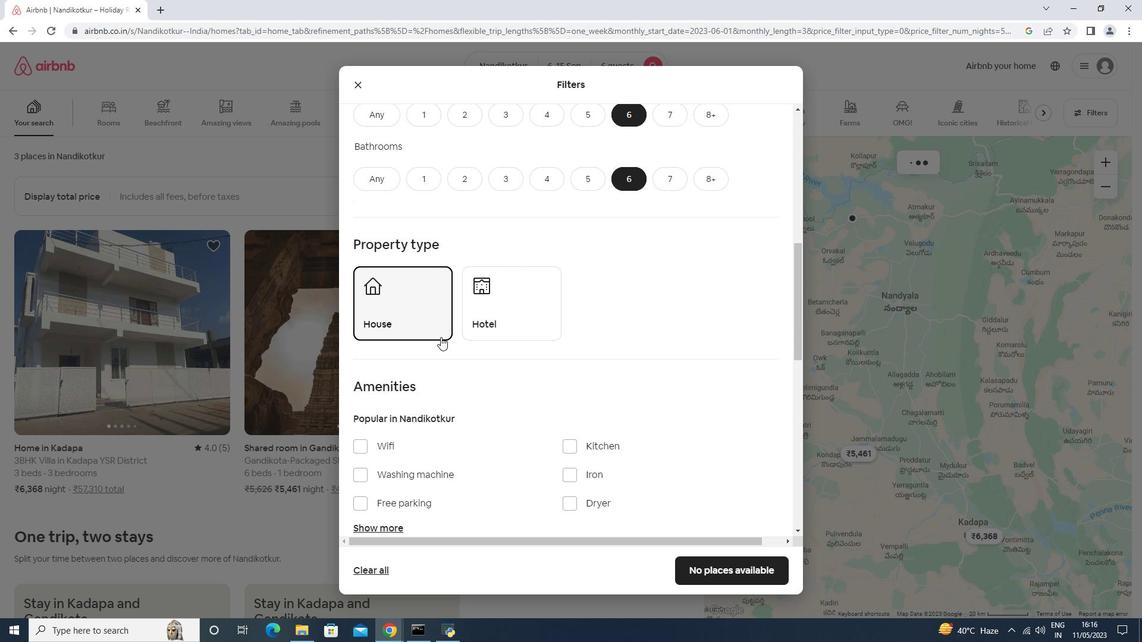 
Action: Mouse moved to (408, 265)
Screenshot: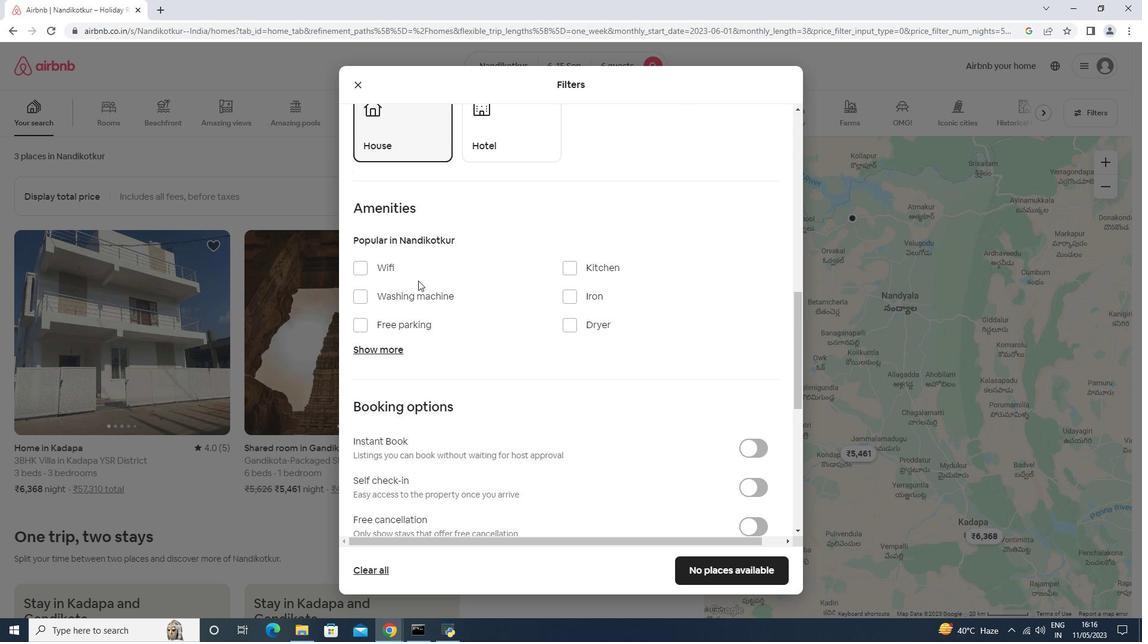 
Action: Mouse pressed left at (408, 265)
Screenshot: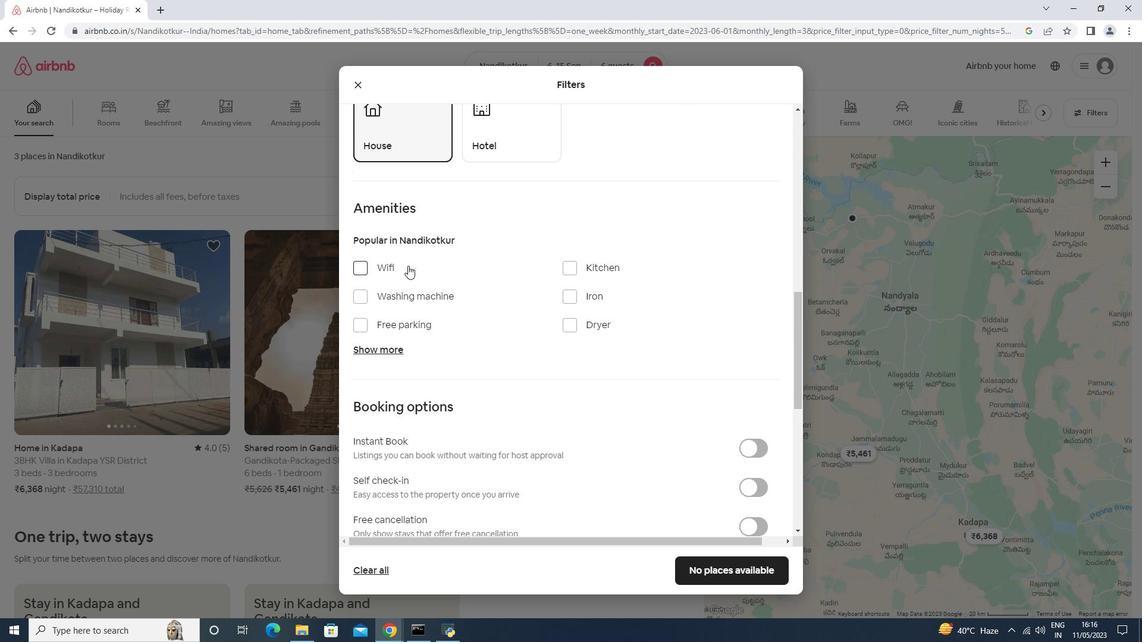 
Action: Mouse moved to (415, 324)
Screenshot: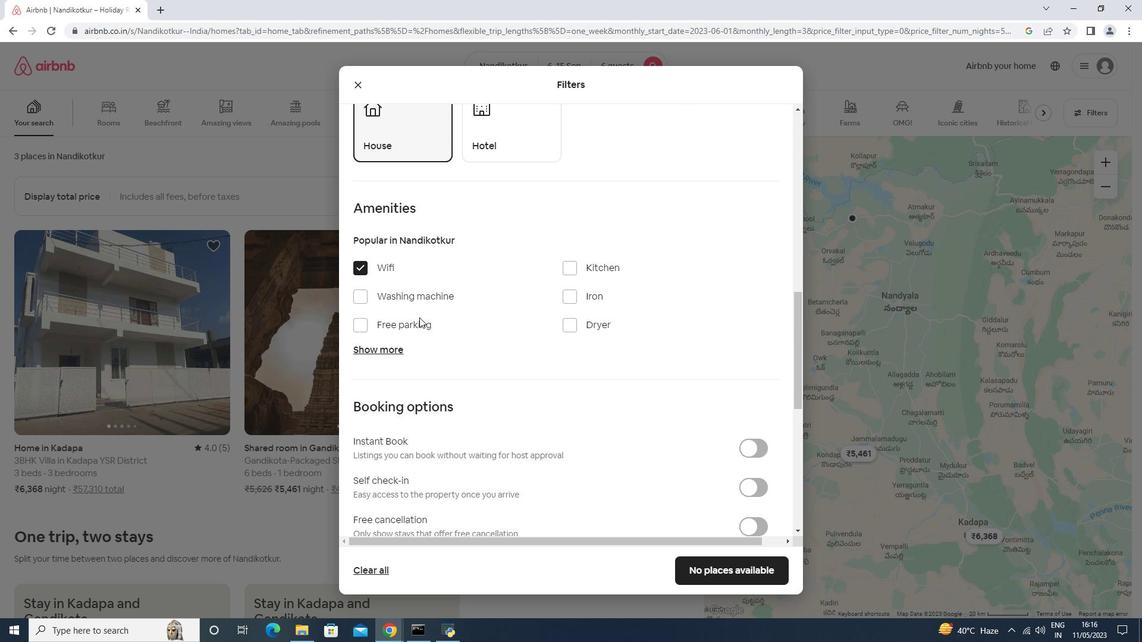 
Action: Mouse pressed left at (415, 324)
Screenshot: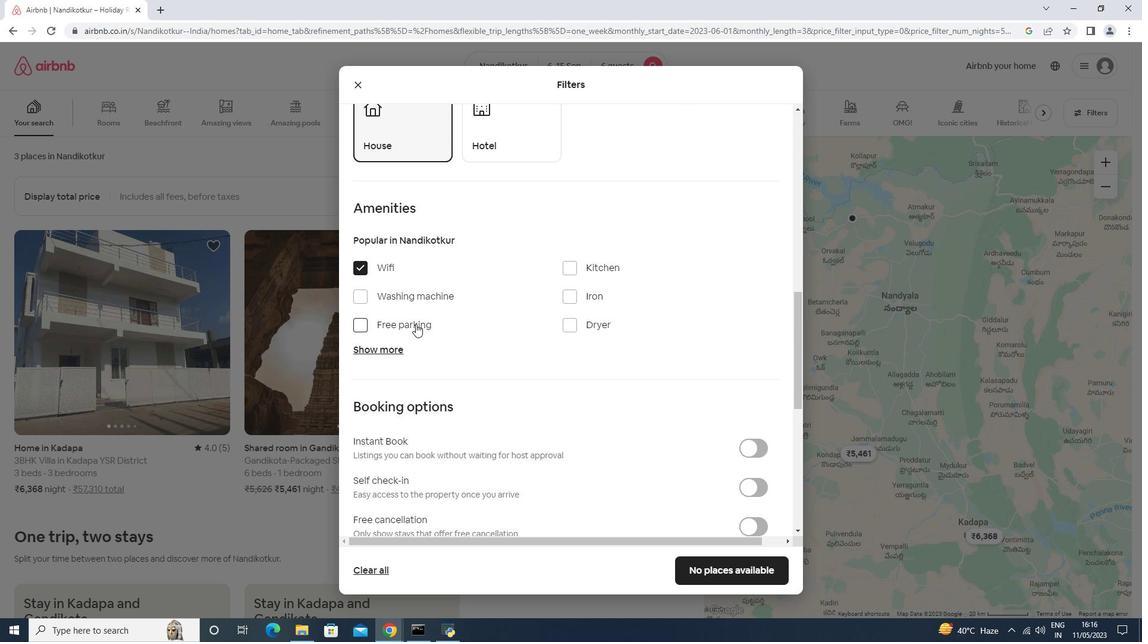 
Action: Mouse moved to (392, 350)
Screenshot: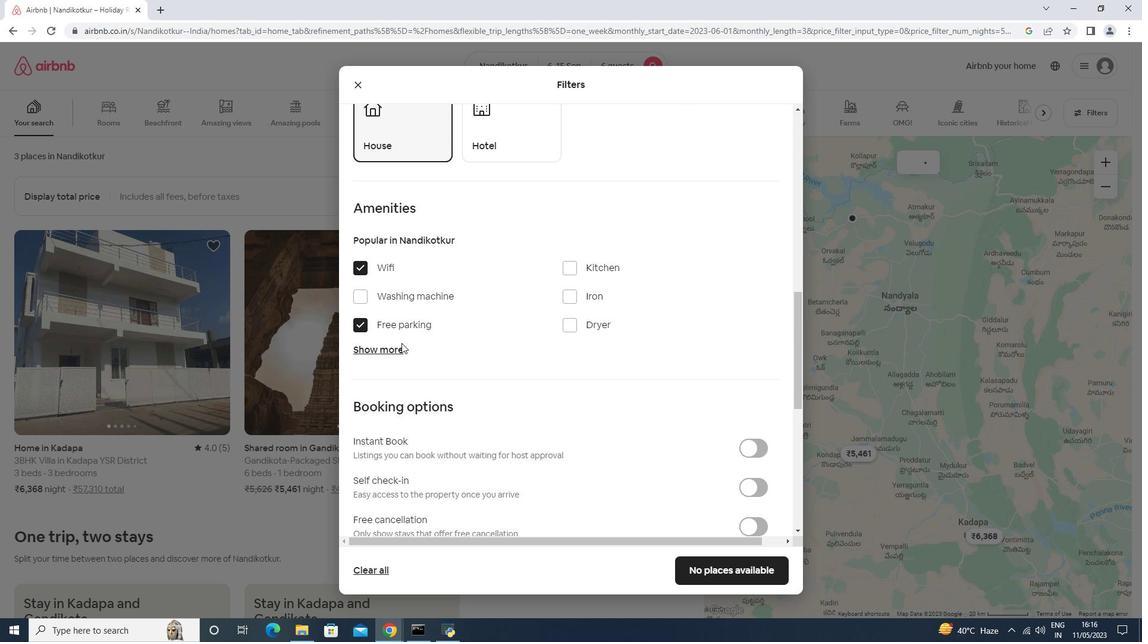 
Action: Mouse pressed left at (392, 350)
Screenshot: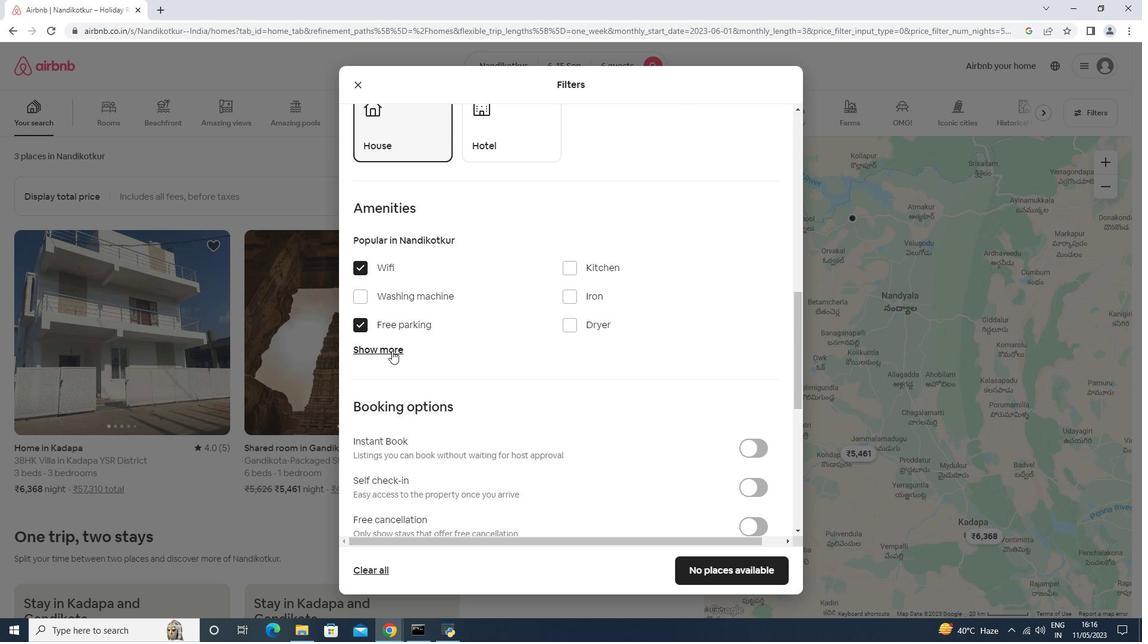 
Action: Mouse moved to (579, 418)
Screenshot: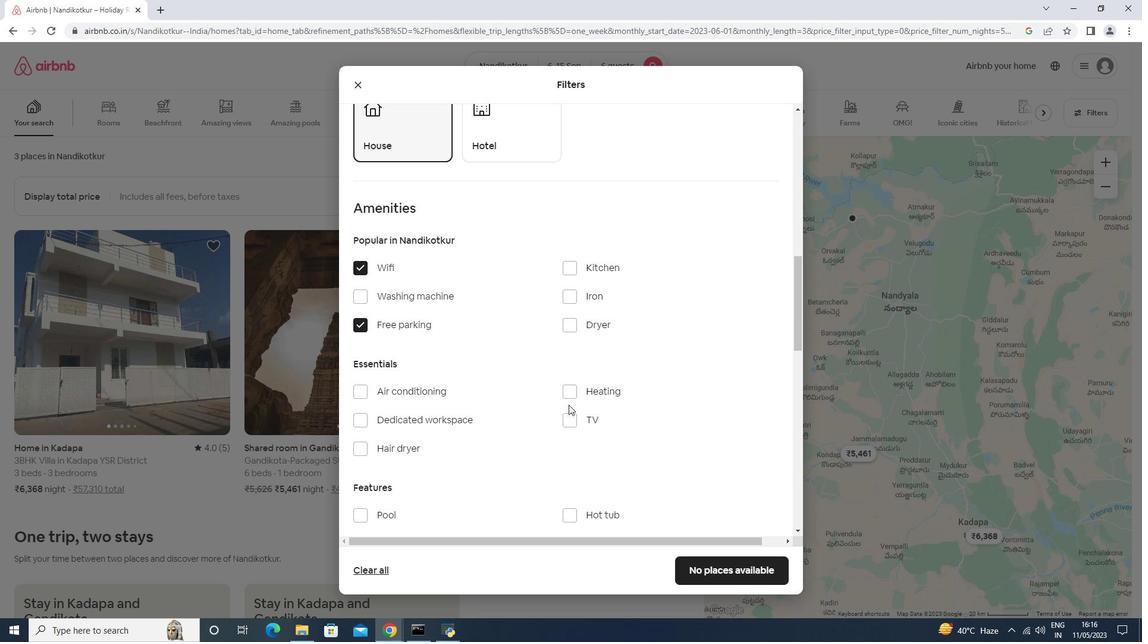 
Action: Mouse pressed left at (579, 418)
Screenshot: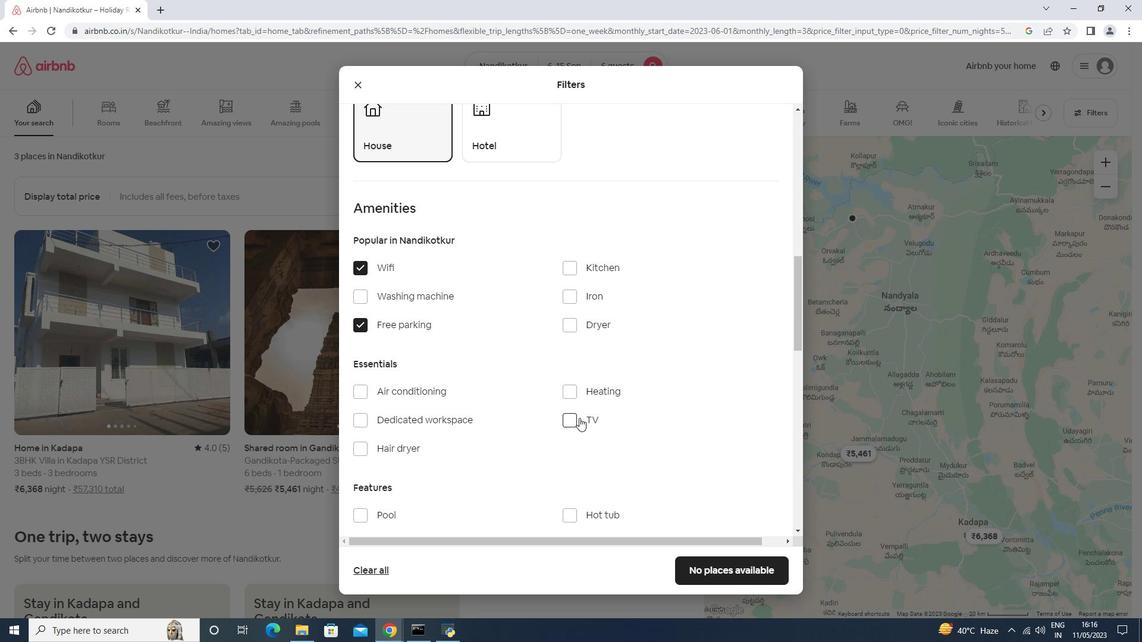 
Action: Mouse moved to (586, 411)
Screenshot: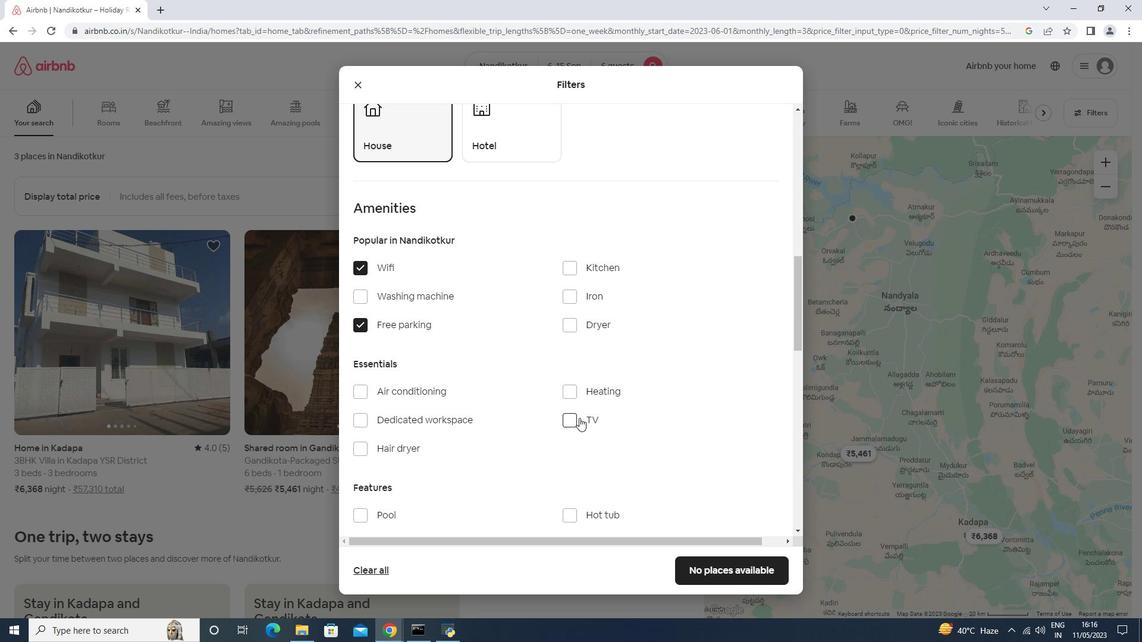 
Action: Mouse scrolled (586, 411) with delta (0, 0)
Screenshot: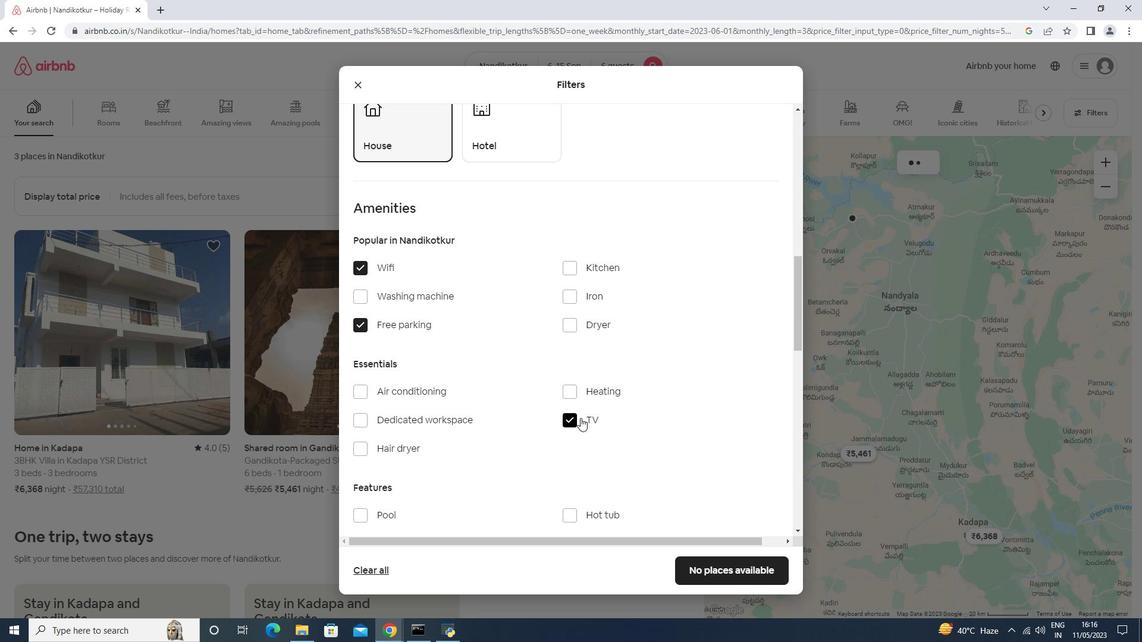 
Action: Mouse moved to (586, 411)
Screenshot: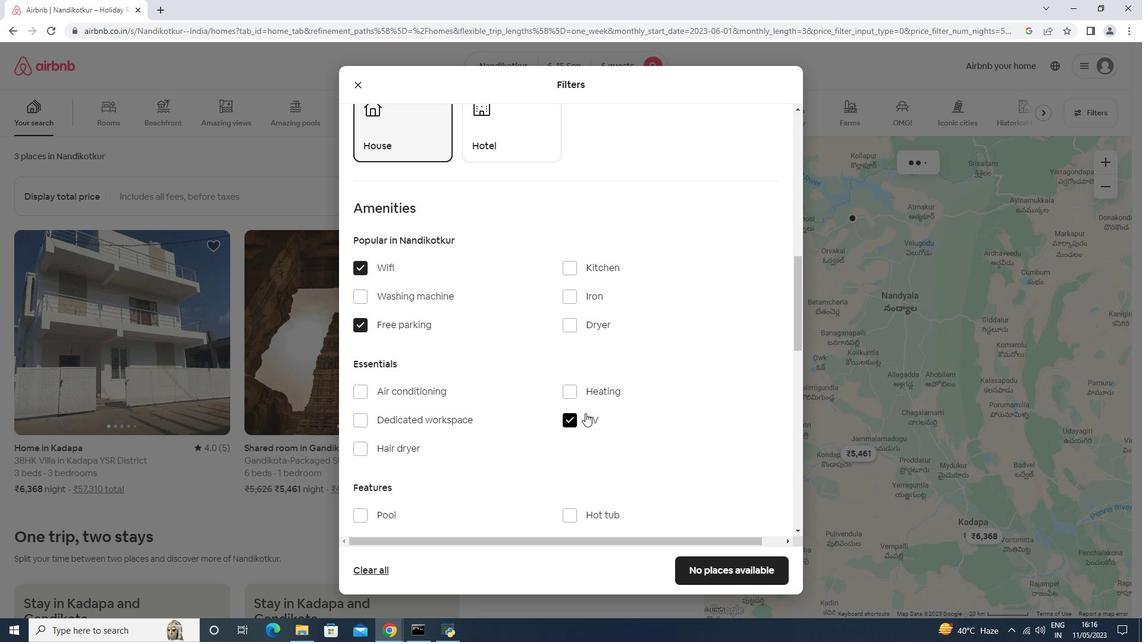 
Action: Mouse scrolled (586, 411) with delta (0, 0)
Screenshot: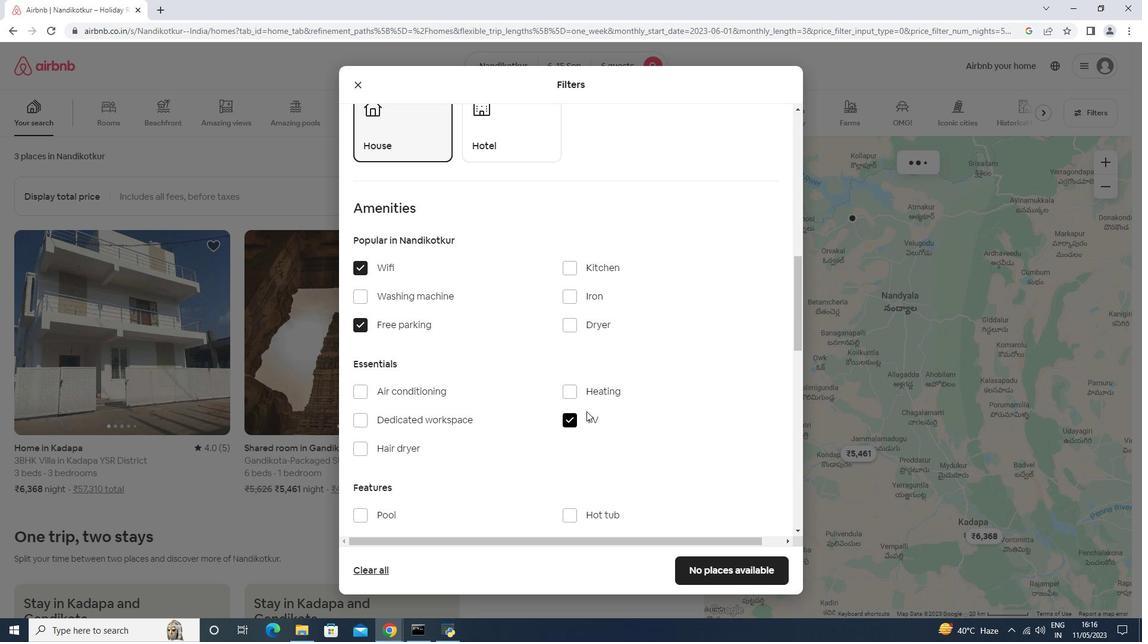 
Action: Mouse scrolled (586, 411) with delta (0, 0)
Screenshot: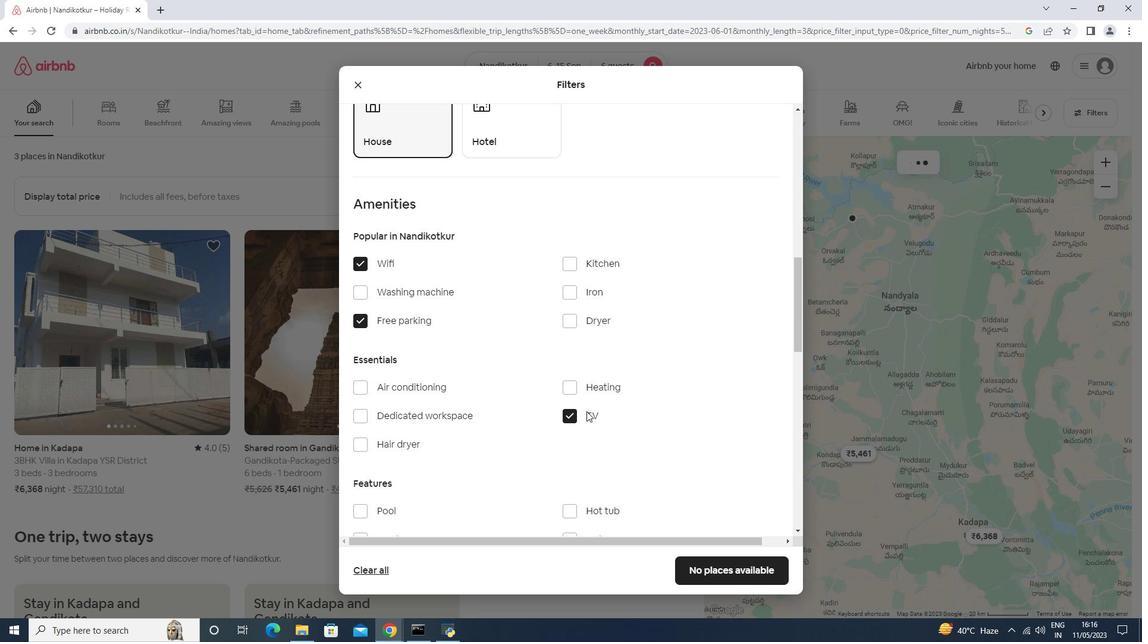 
Action: Mouse scrolled (586, 411) with delta (0, 0)
Screenshot: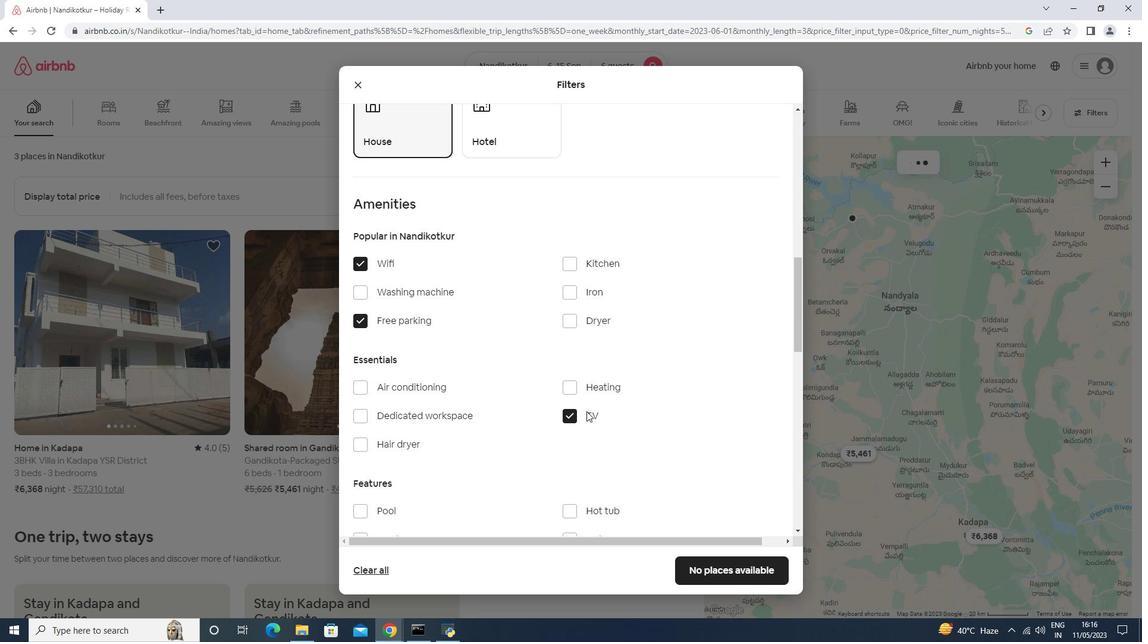 
Action: Mouse scrolled (586, 411) with delta (0, 0)
Screenshot: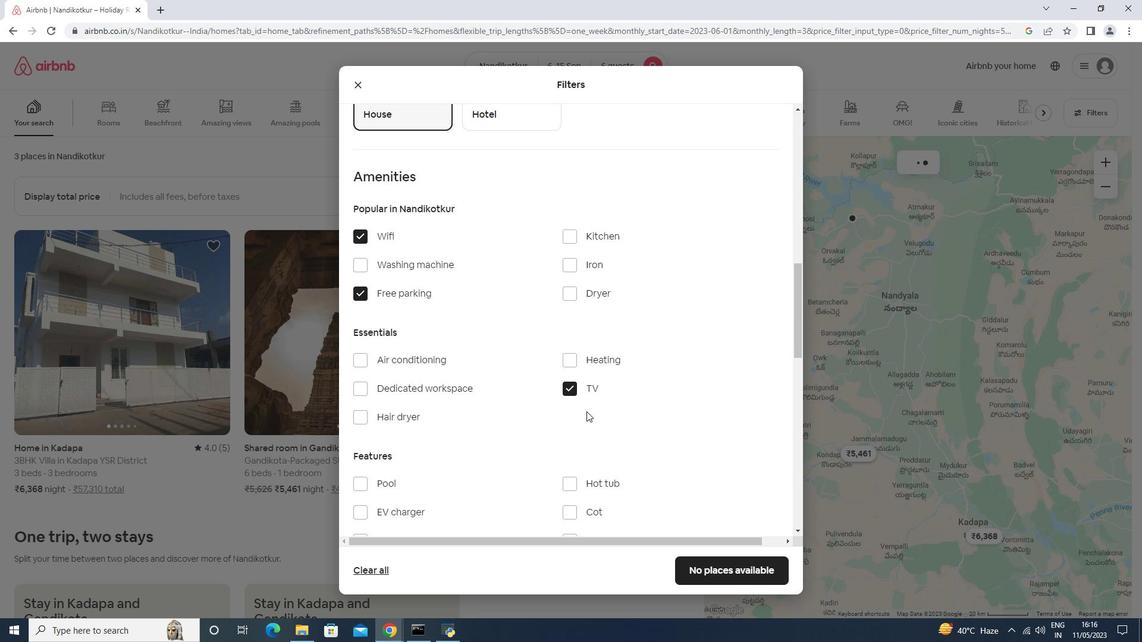 
Action: Mouse moved to (419, 306)
Screenshot: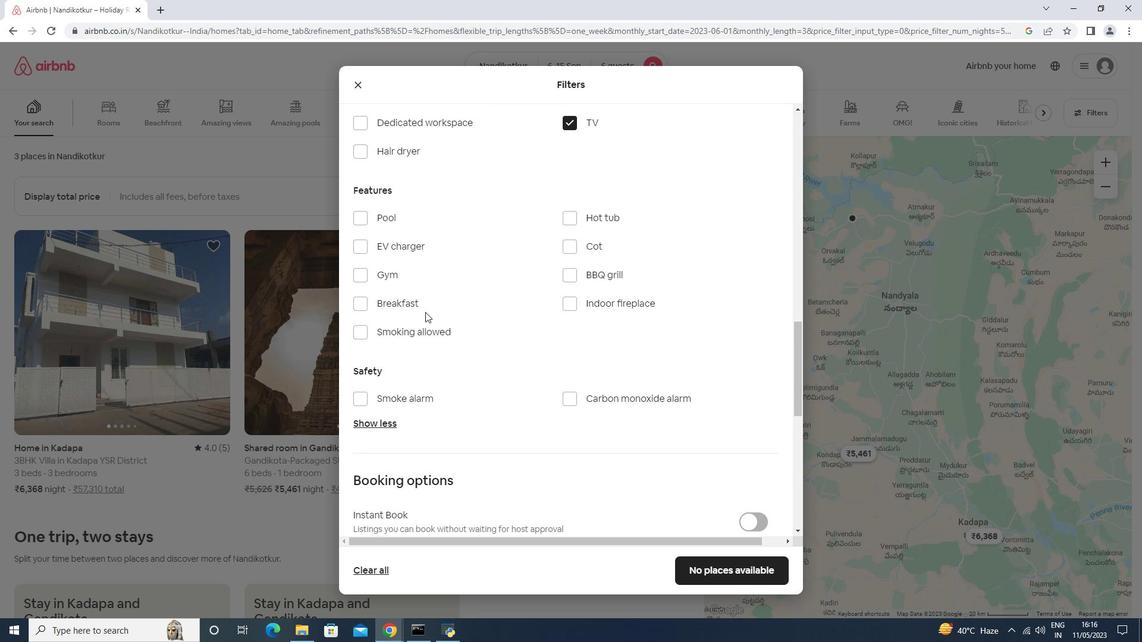 
Action: Mouse pressed left at (419, 306)
Screenshot: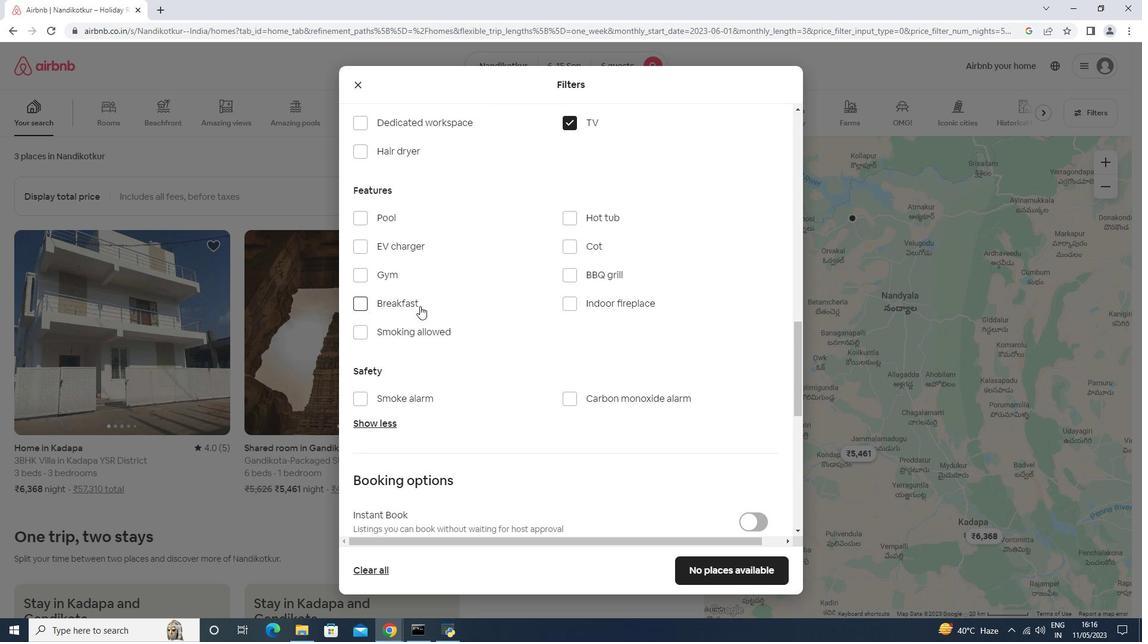 
Action: Mouse moved to (393, 271)
Screenshot: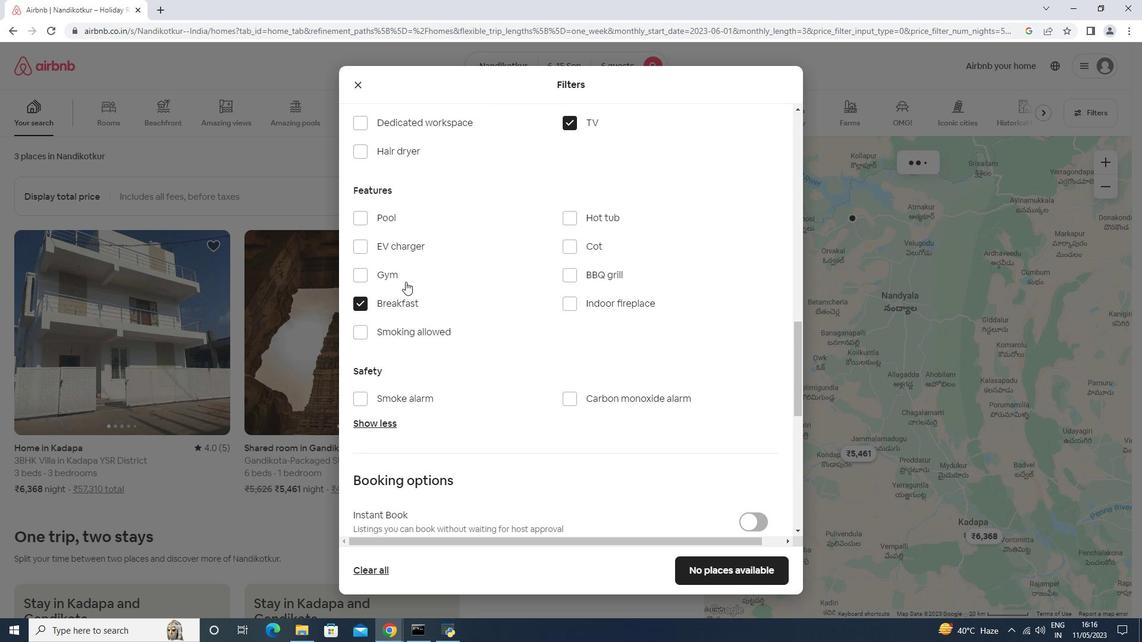 
Action: Mouse pressed left at (393, 271)
Screenshot: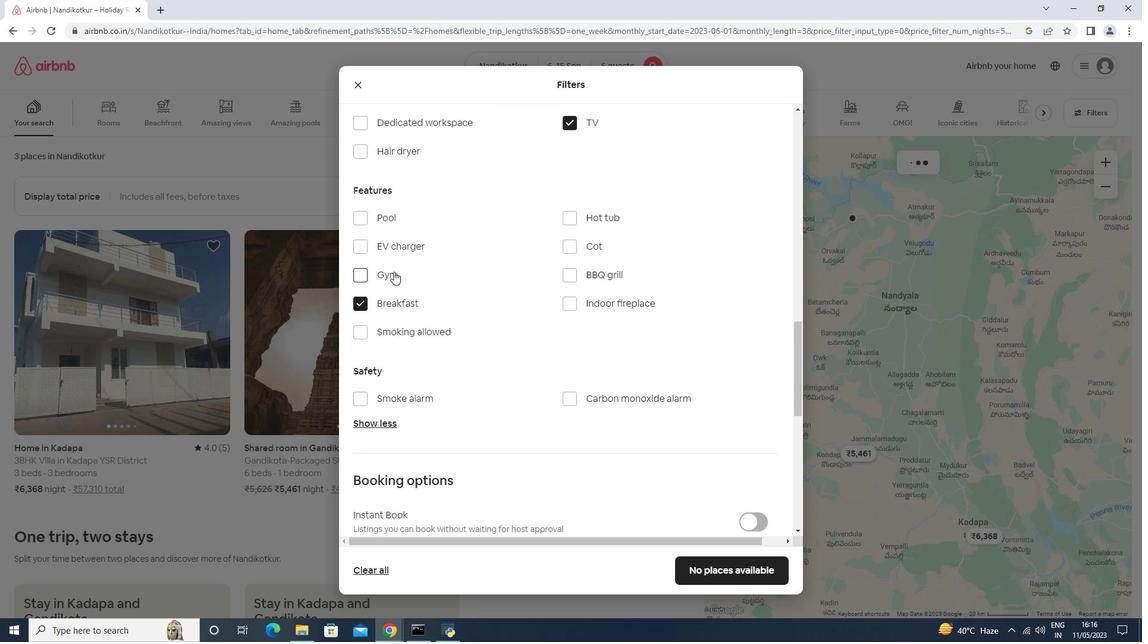 
Action: Mouse moved to (696, 403)
Screenshot: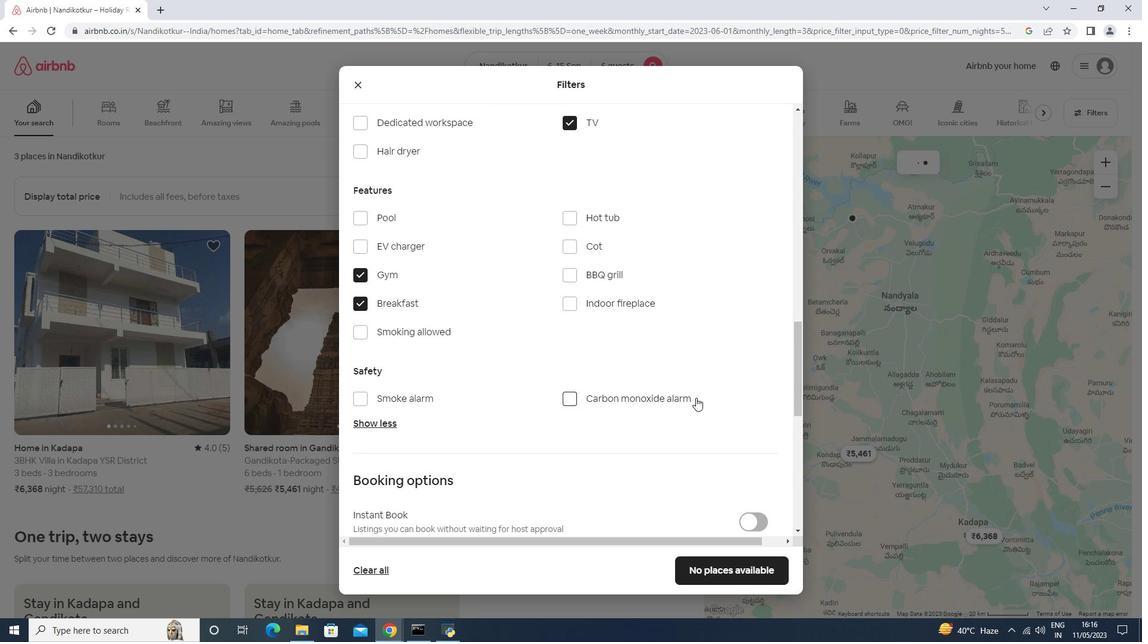 
Action: Mouse scrolled (696, 399) with delta (0, 0)
Screenshot: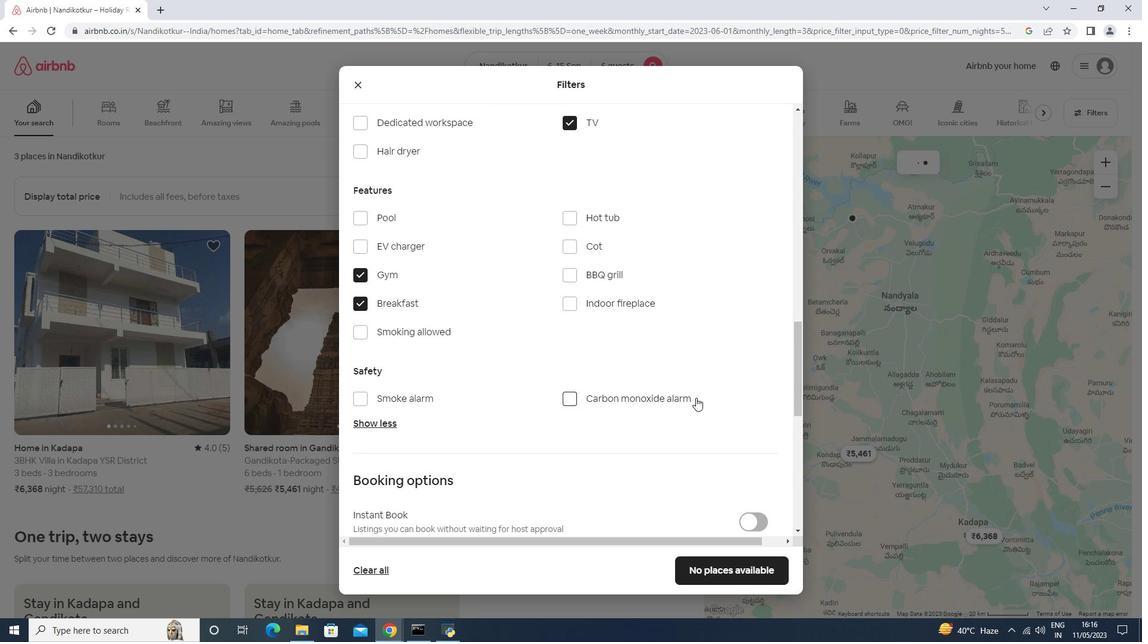 
Action: Mouse scrolled (696, 401) with delta (0, 0)
Screenshot: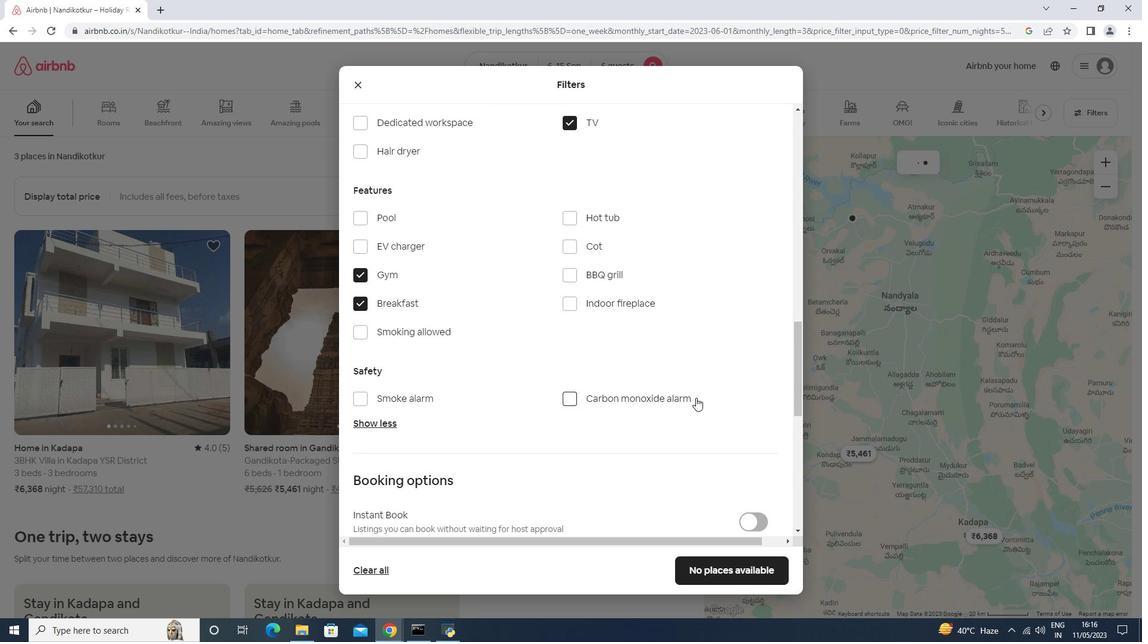 
Action: Mouse scrolled (696, 402) with delta (0, 0)
Screenshot: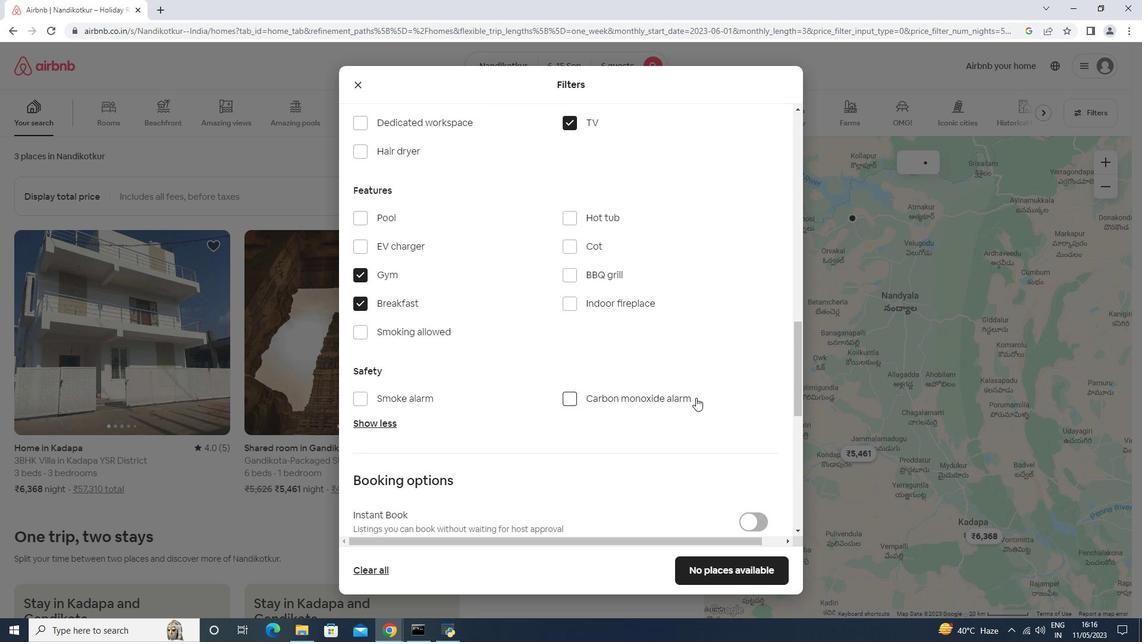 
Action: Mouse moved to (748, 384)
Screenshot: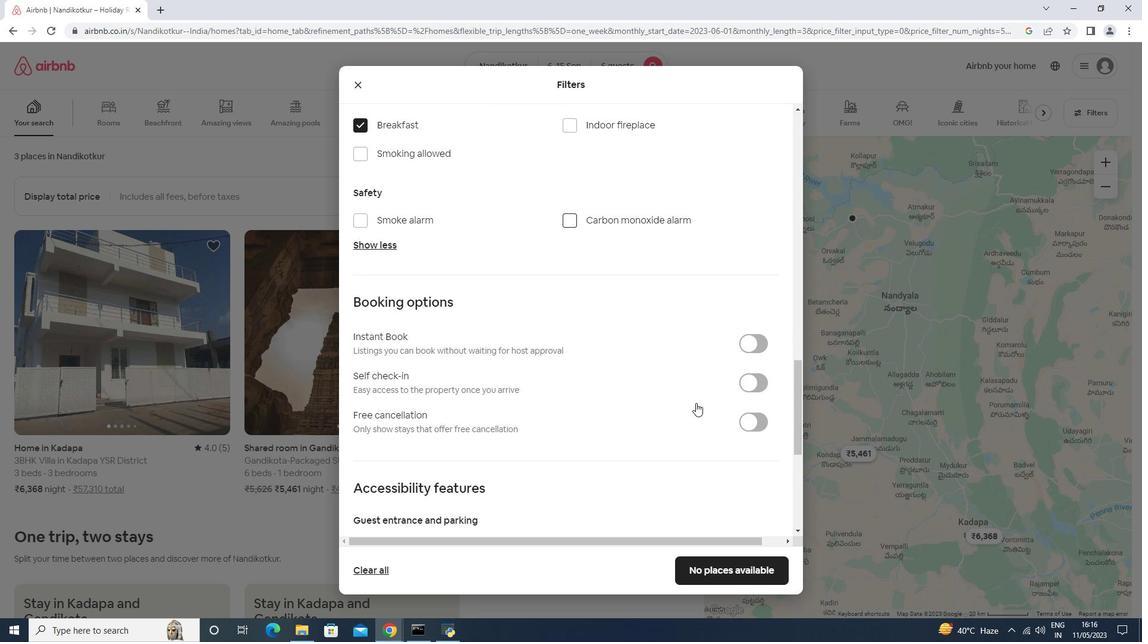 
Action: Mouse pressed left at (748, 384)
Screenshot: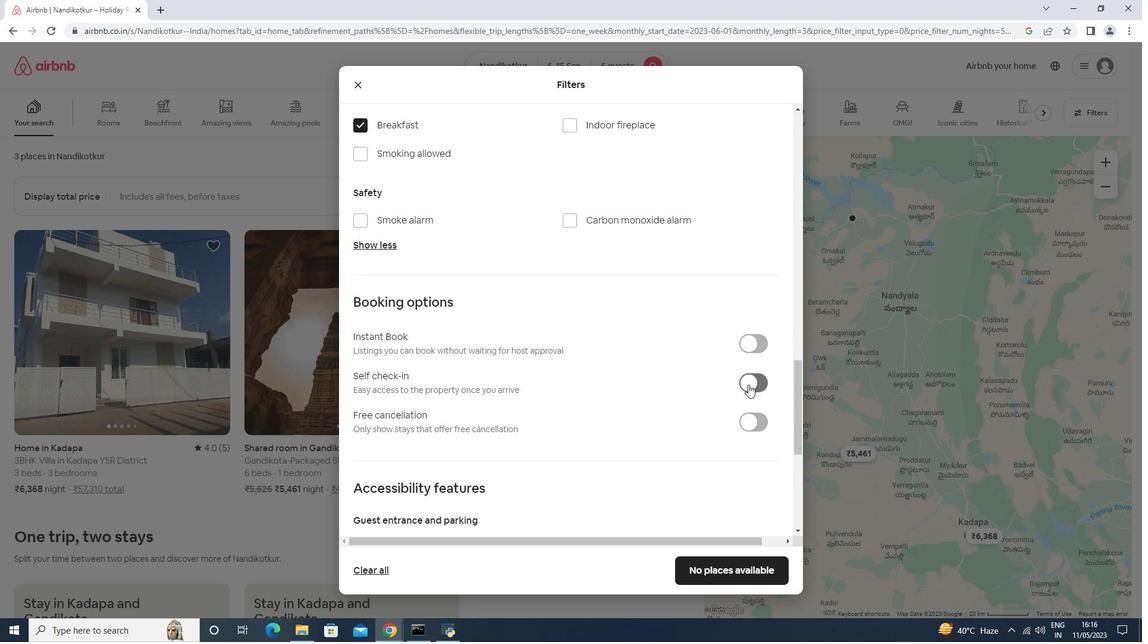 
Action: Mouse moved to (736, 375)
Screenshot: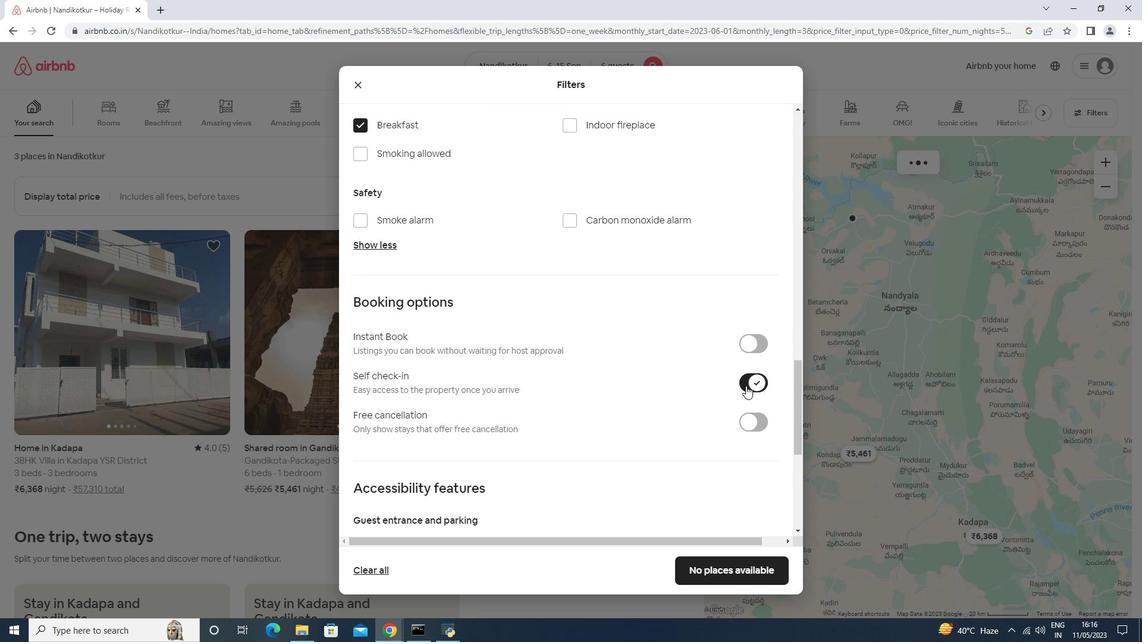 
Action: Mouse scrolled (736, 374) with delta (0, 0)
Screenshot: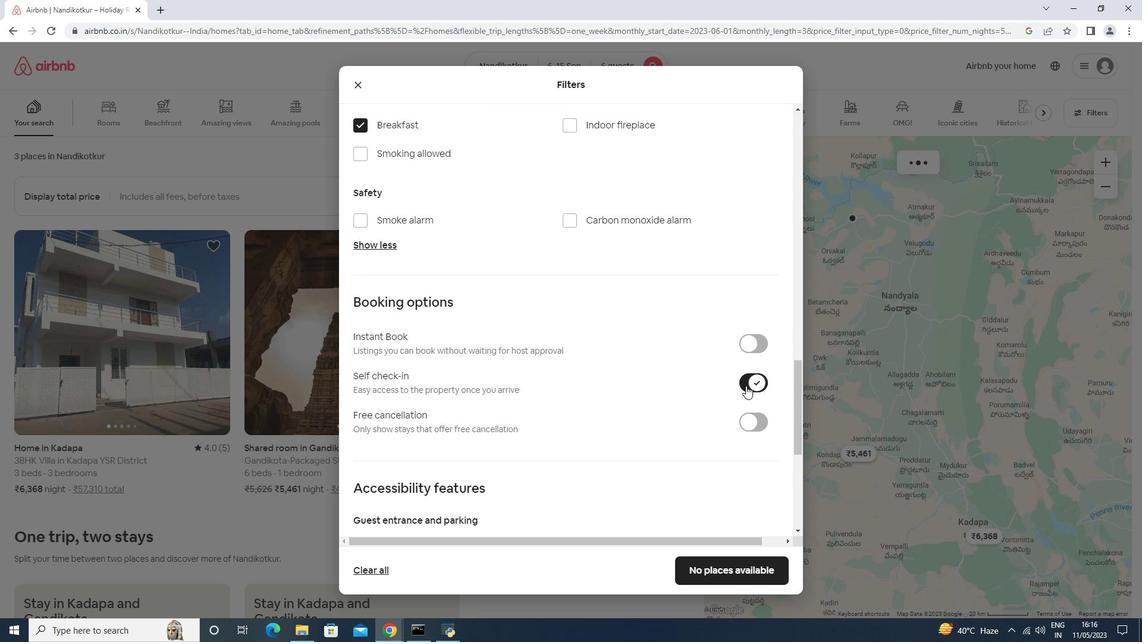 
Action: Mouse scrolled (736, 374) with delta (0, 0)
Screenshot: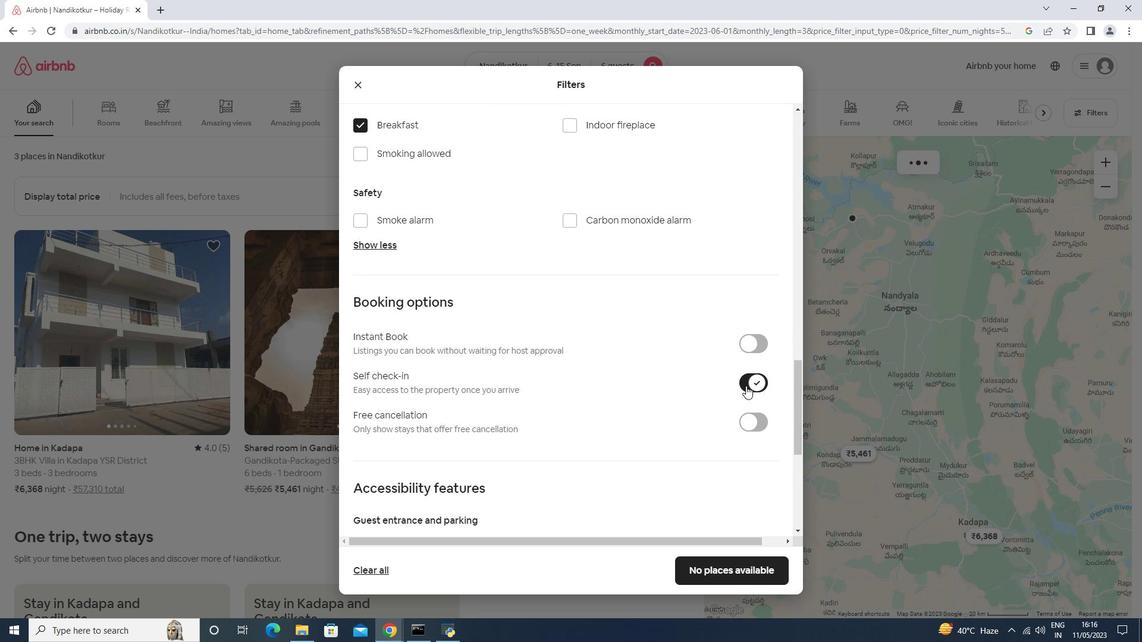 
Action: Mouse scrolled (736, 374) with delta (0, 0)
Screenshot: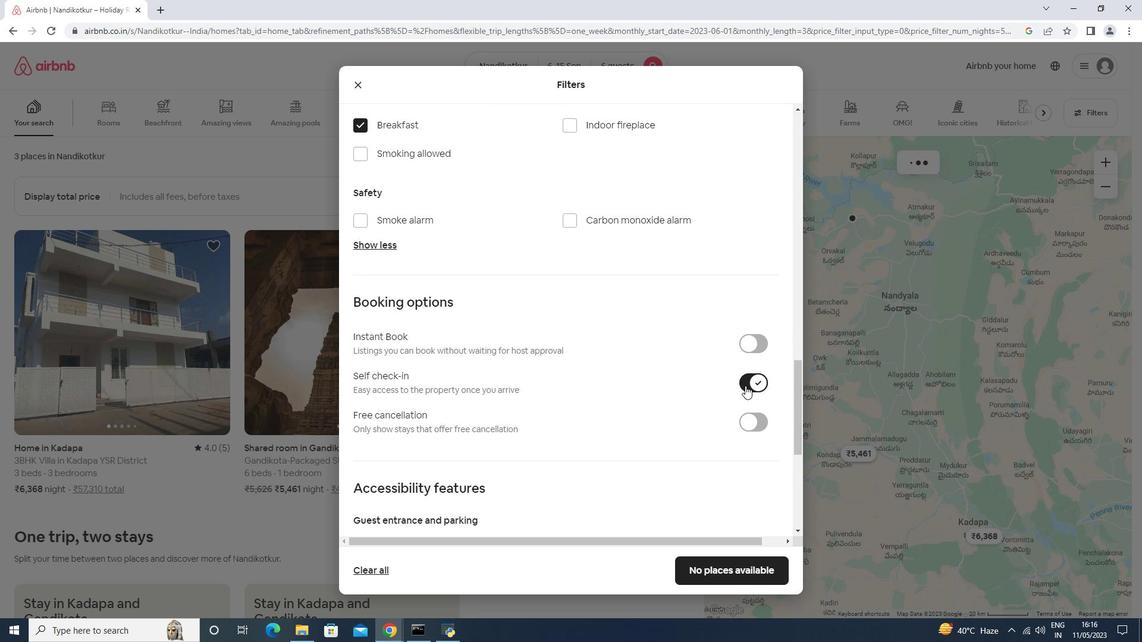 
Action: Mouse scrolled (736, 374) with delta (0, 0)
Screenshot: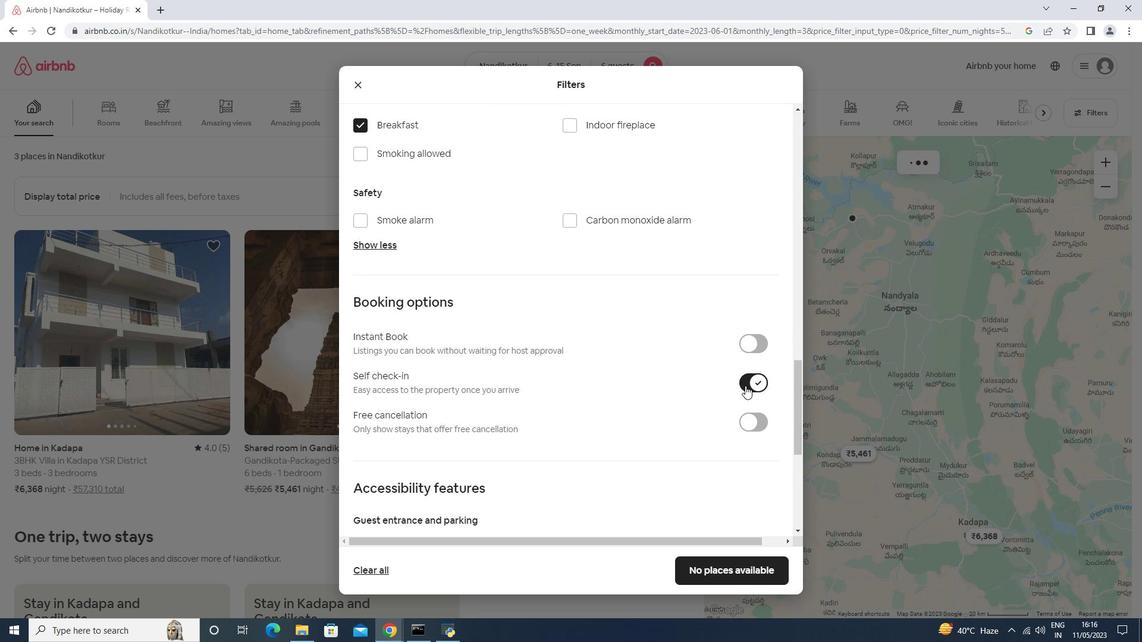 
Action: Mouse scrolled (736, 374) with delta (0, 0)
Screenshot: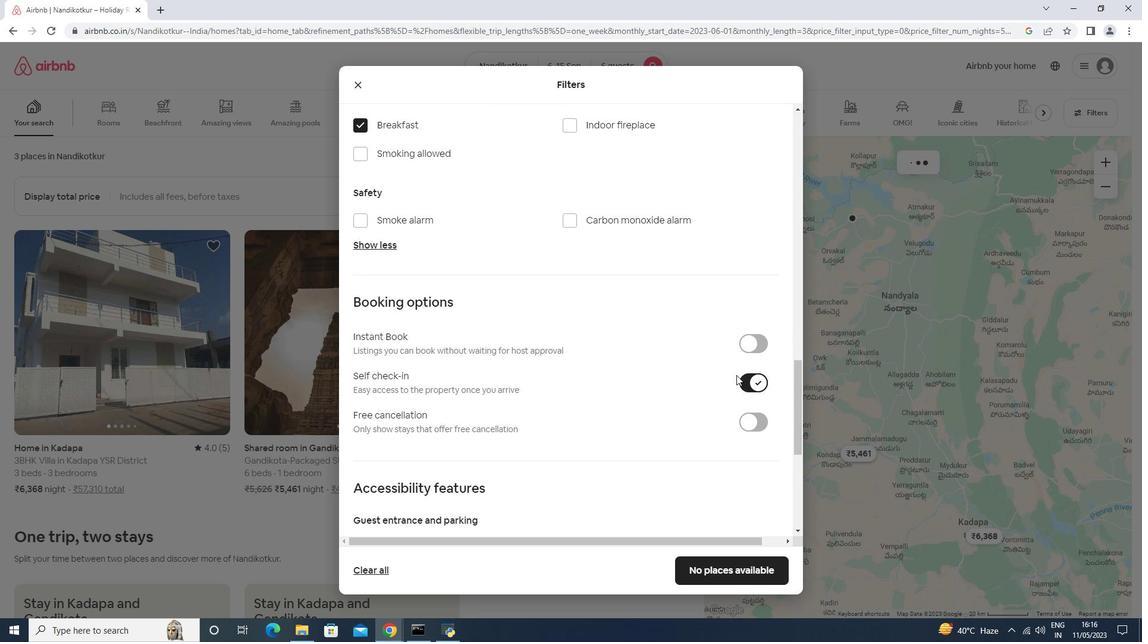 
Action: Mouse scrolled (736, 374) with delta (0, 0)
Screenshot: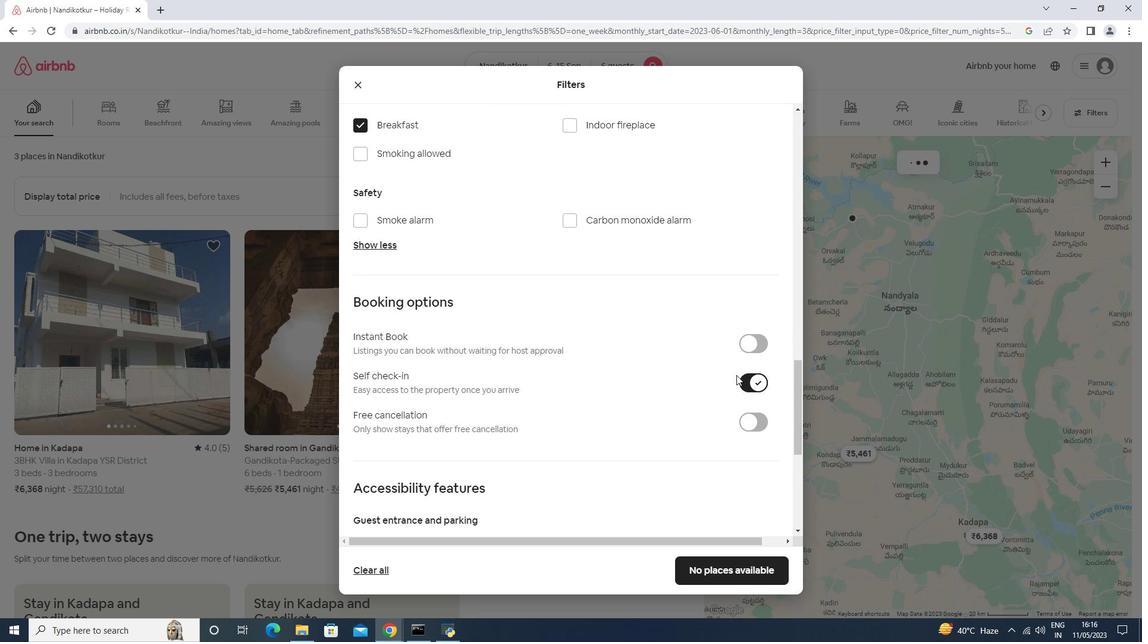 
Action: Mouse moved to (726, 563)
Screenshot: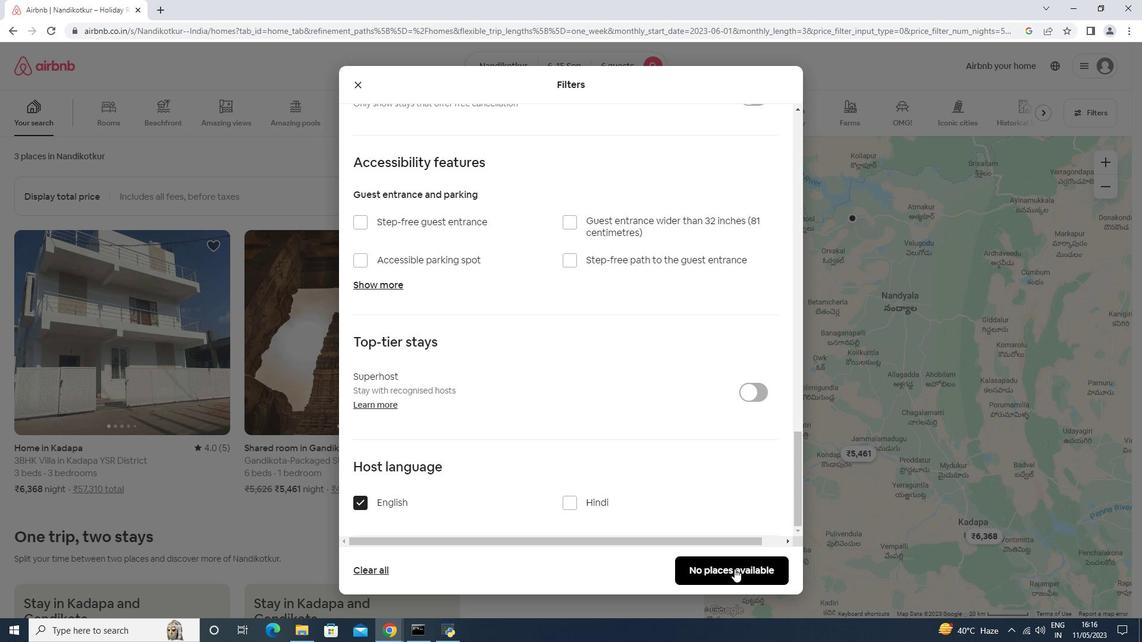 
Action: Mouse pressed left at (726, 563)
Screenshot: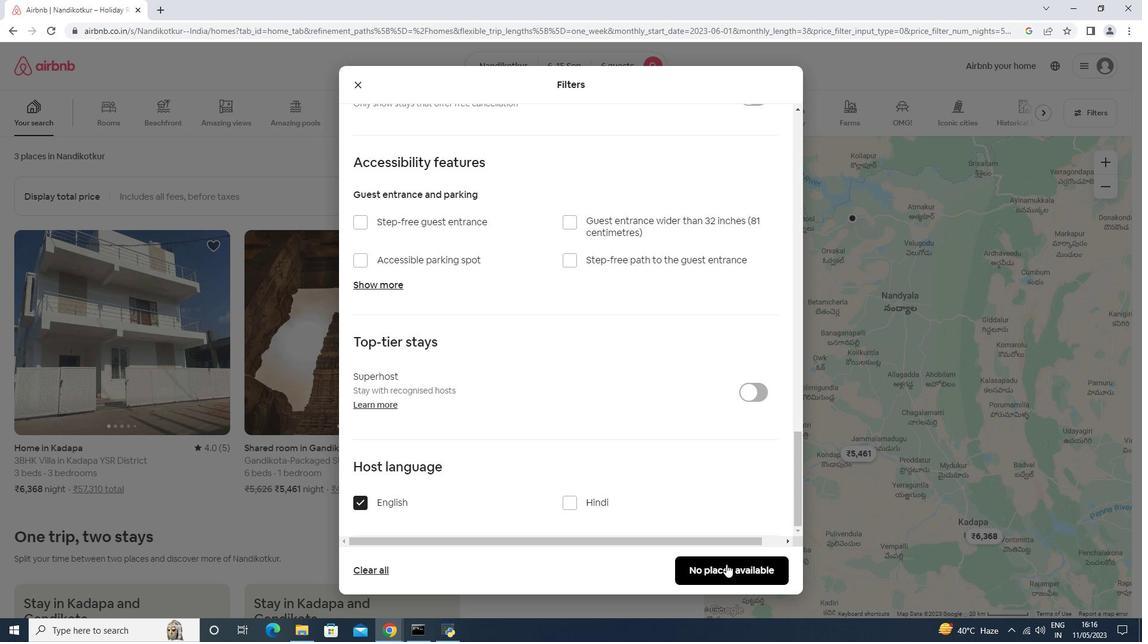 
Action: Mouse moved to (709, 413)
Screenshot: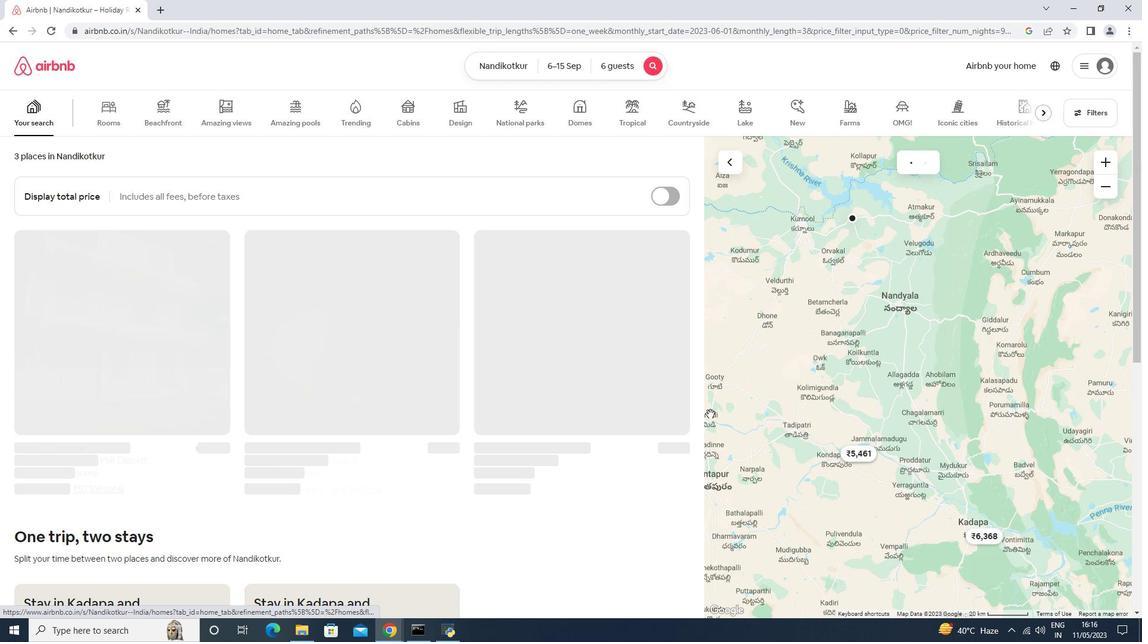 
